Task: Create new customer invoice with Date Opened: 20-May-23, Select Customer: Montgomery Ward, Terms: Net 7. Make invoice entry for item-1 with Date: 20-May-23, Description: Spearmint Bb Tea Original Body Hair Inhibitor Balancing Tea
, Income Account: Income:Sales, Quantity: 1, Unit Price: 12.39, Sales Tax: Y, Sales Tax Included: Y, Tax Table: Sales Tax. Make entry for item-2 with Date: 20-May-23, Description: The Ordinary Hyaluronic Acid 2% & B5 Hydrating Serum (1 oz)
, Income Account: Income:Sales, Quantity: 2, Unit Price: 10.99, Sales Tax: Y, Sales Tax Included: Y, Tax Table: Sales Tax. Post Invoice with Post Date: 20-May-23, Post to Accounts: Assets:Accounts Receivable. Pay / Process Payment with Transaction Date: 26-May-23, Amount: 34.37, Transfer Account: Checking Account. Go to 'Print Invoice'.
Action: Mouse moved to (157, 25)
Screenshot: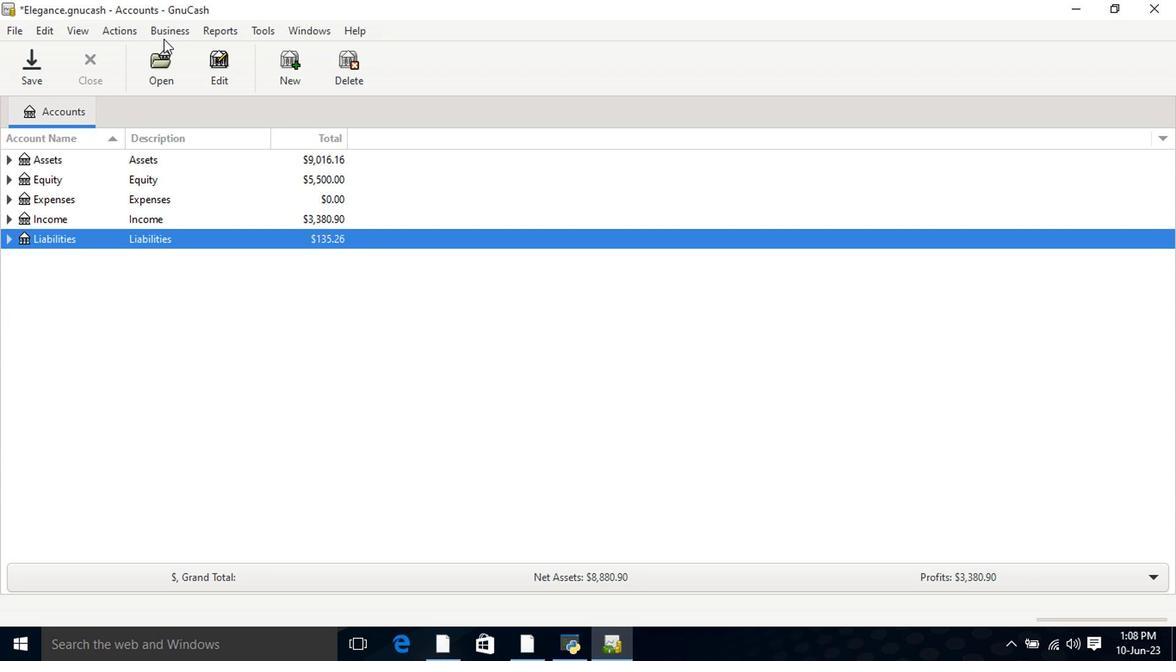
Action: Mouse pressed left at (157, 25)
Screenshot: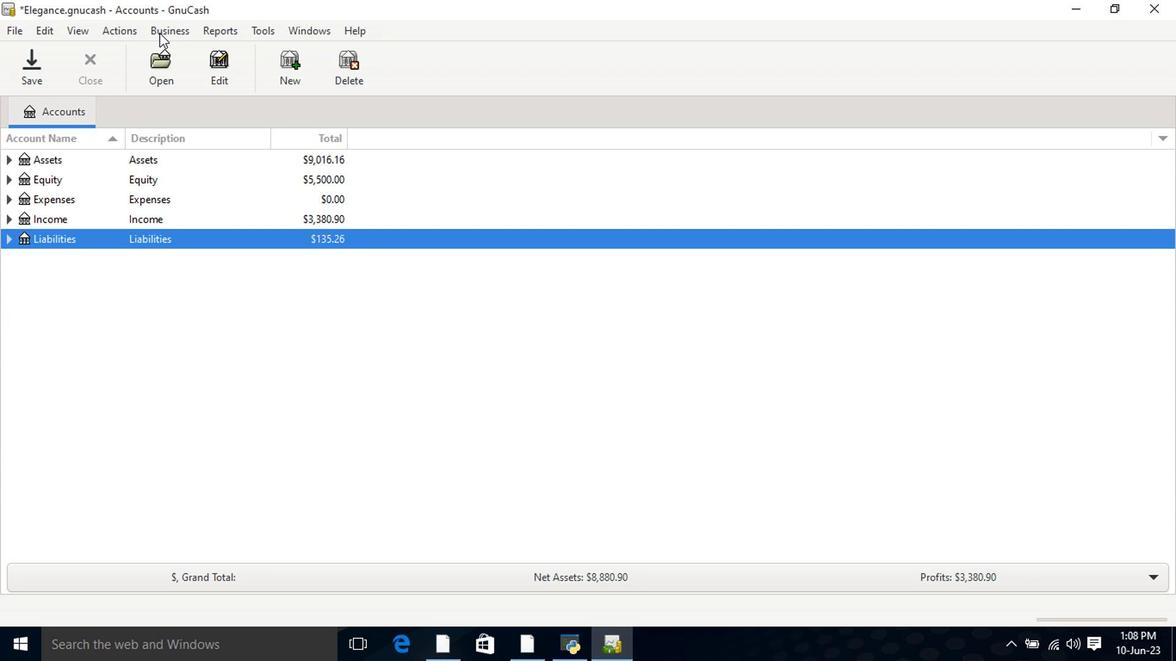 
Action: Mouse moved to (177, 38)
Screenshot: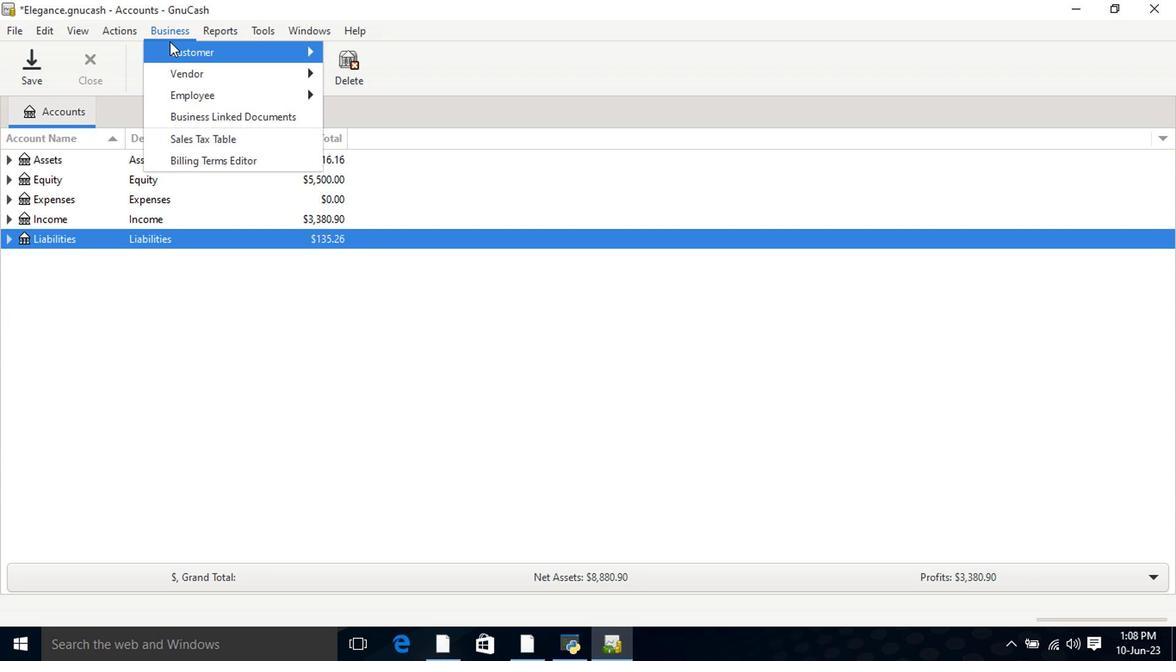 
Action: Mouse pressed left at (177, 38)
Screenshot: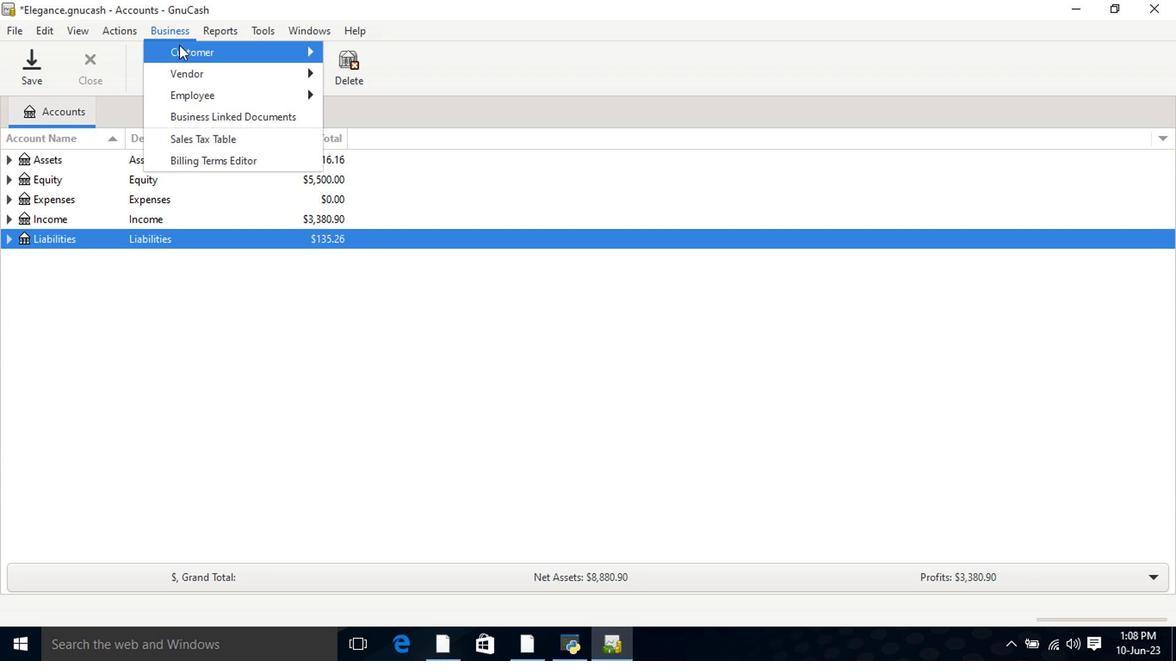 
Action: Mouse moved to (380, 105)
Screenshot: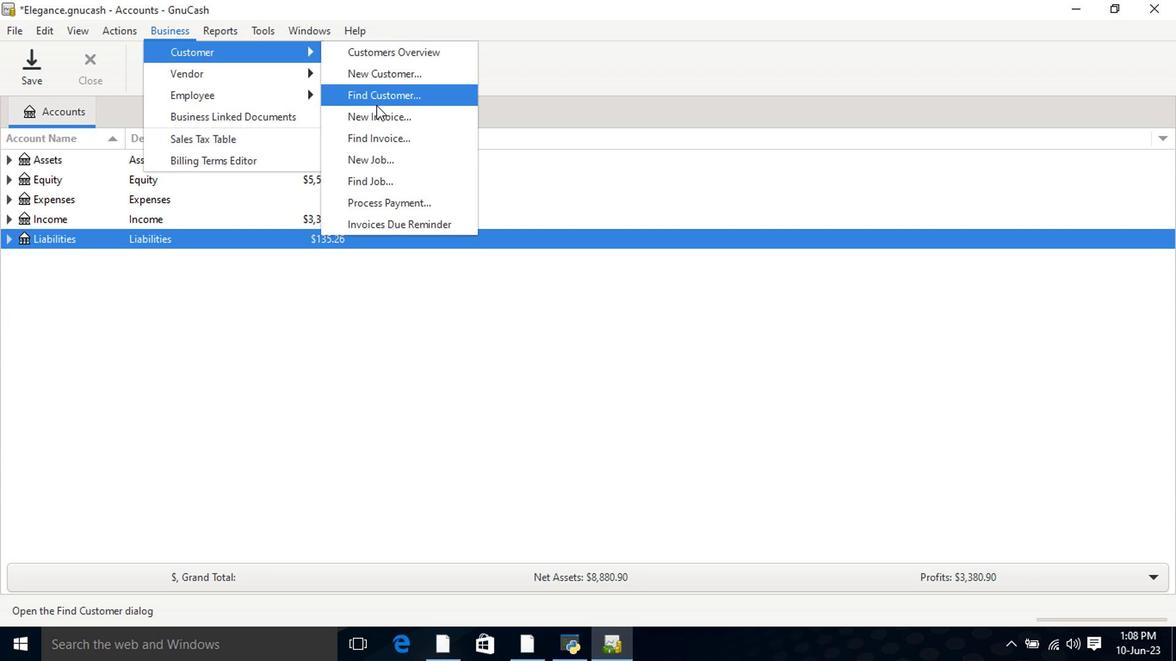 
Action: Mouse pressed left at (380, 105)
Screenshot: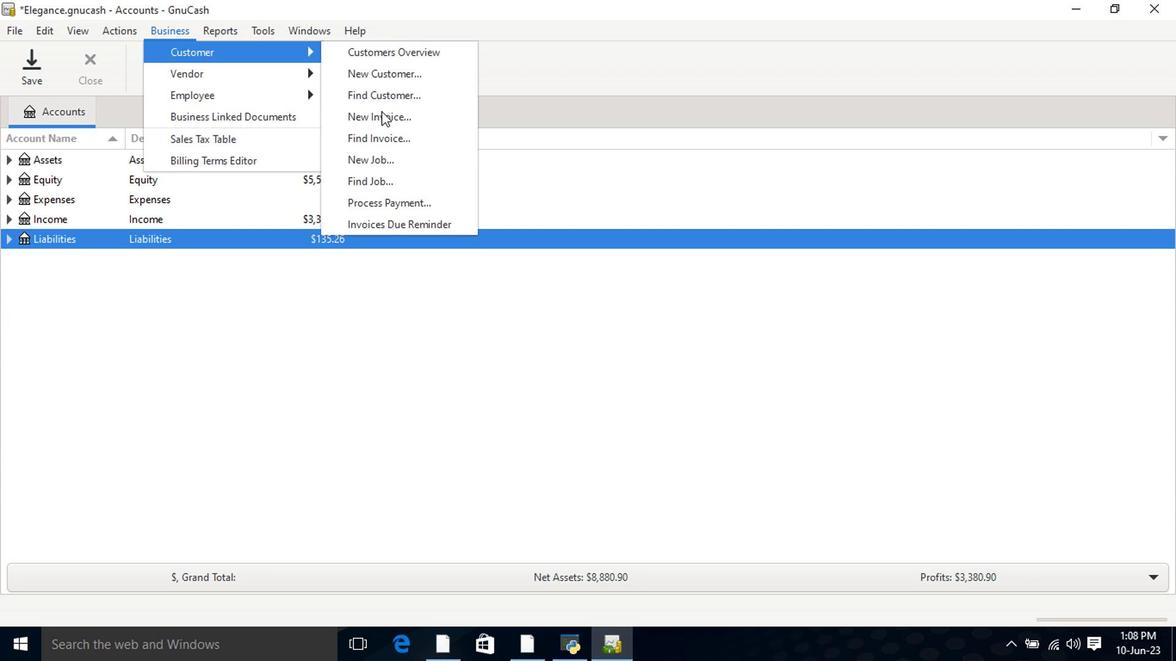 
Action: Mouse moved to (714, 259)
Screenshot: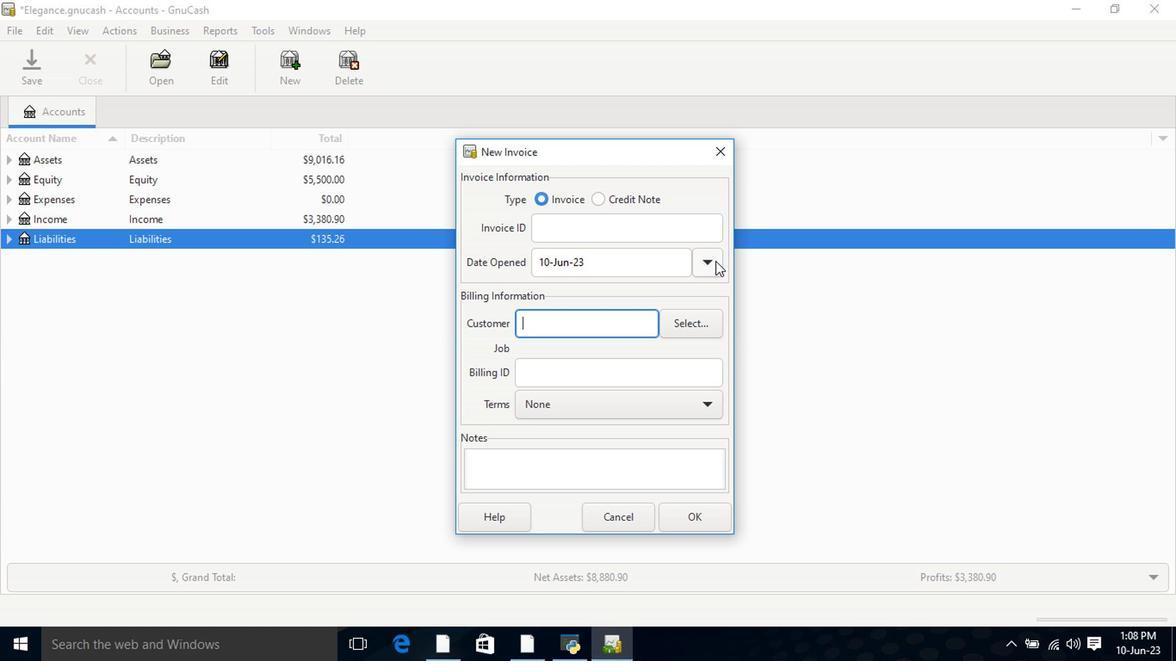 
Action: Mouse pressed left at (714, 259)
Screenshot: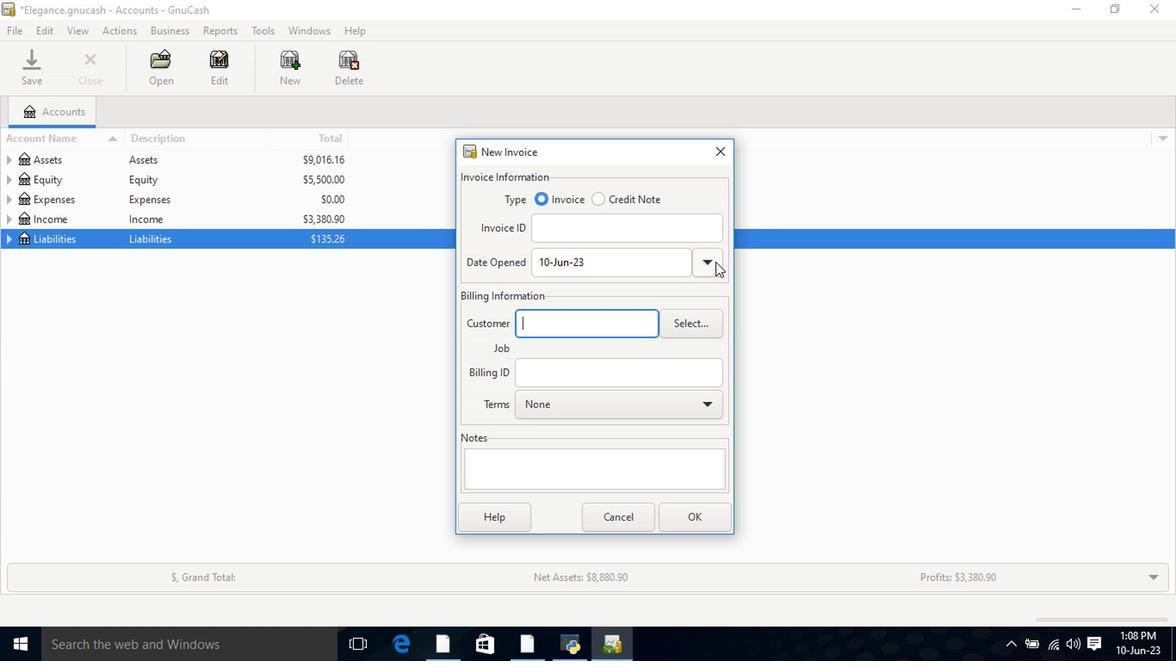 
Action: Mouse moved to (573, 287)
Screenshot: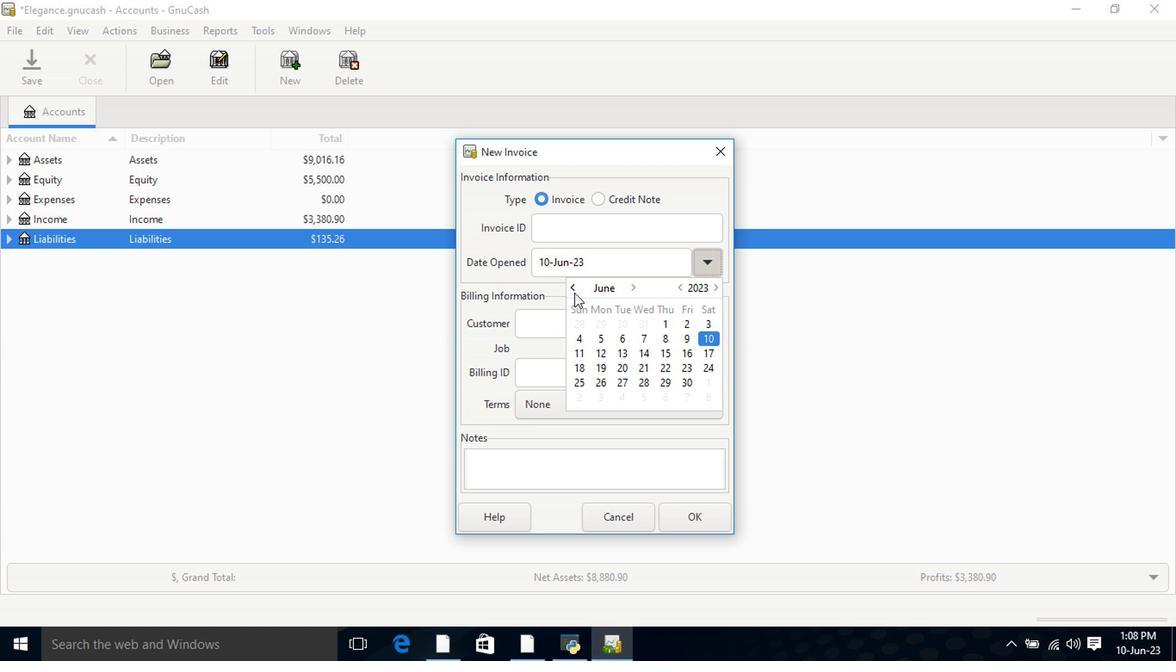 
Action: Mouse pressed left at (573, 287)
Screenshot: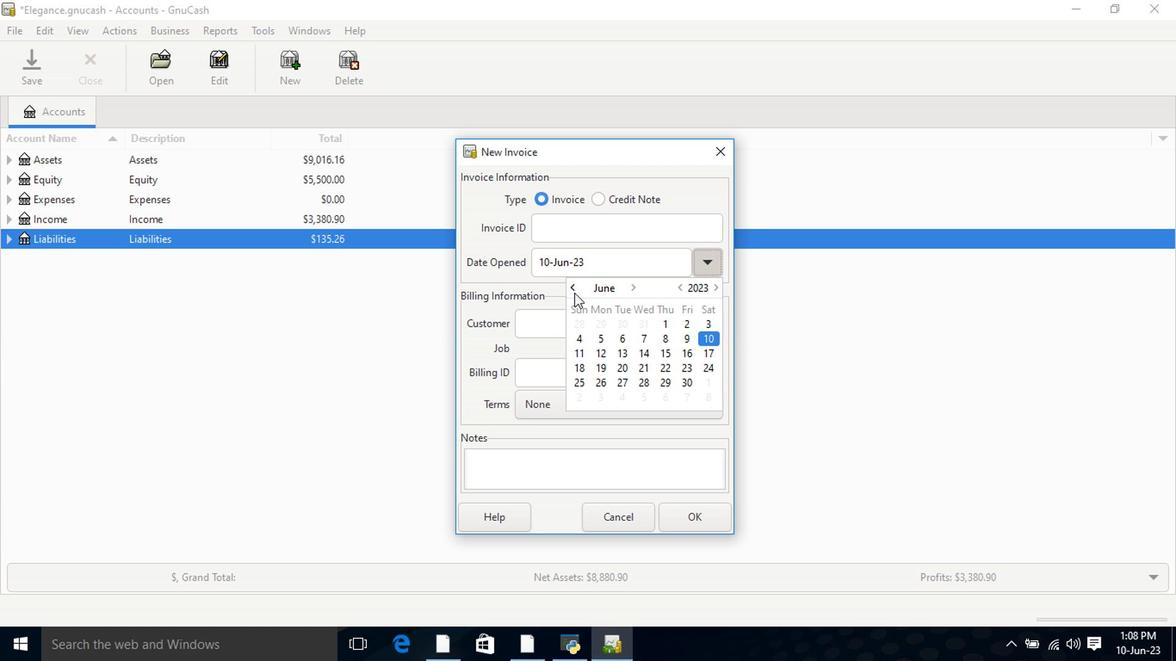 
Action: Mouse moved to (703, 349)
Screenshot: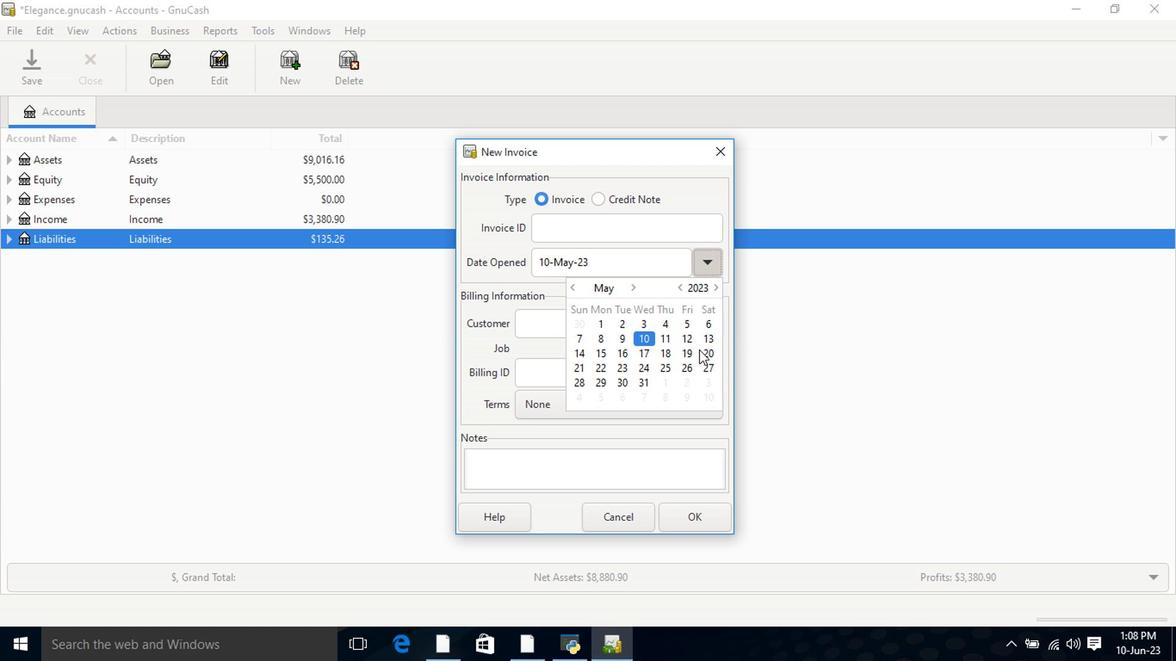 
Action: Mouse pressed left at (703, 349)
Screenshot: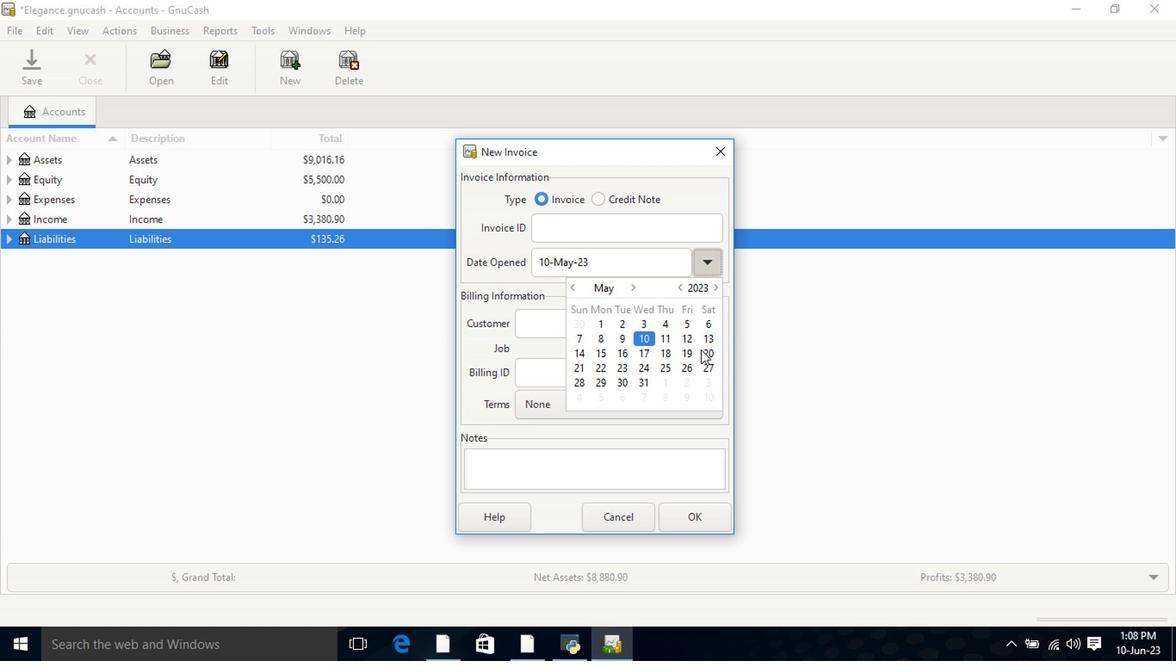 
Action: Mouse pressed left at (703, 349)
Screenshot: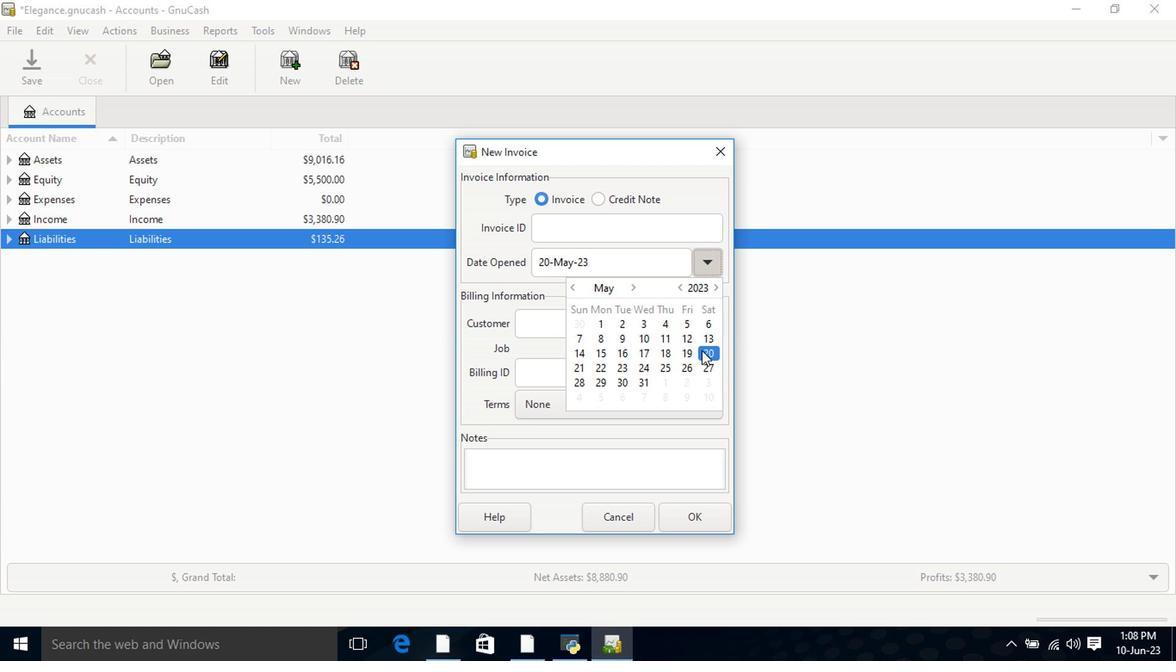 
Action: Mouse moved to (640, 325)
Screenshot: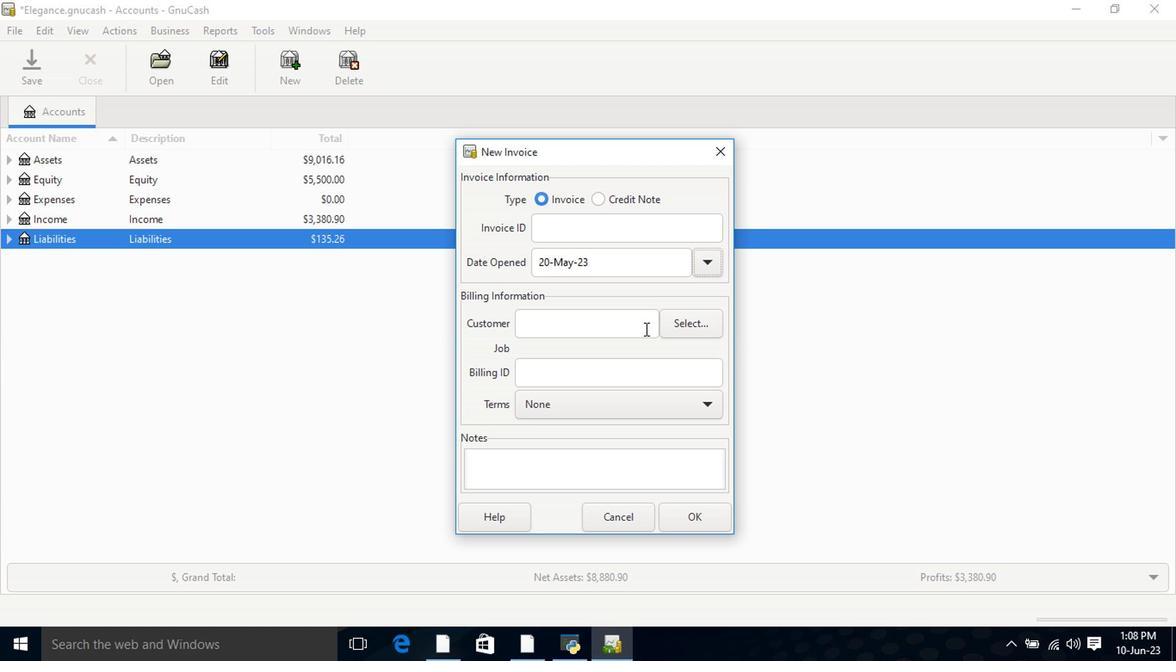 
Action: Mouse pressed left at (640, 325)
Screenshot: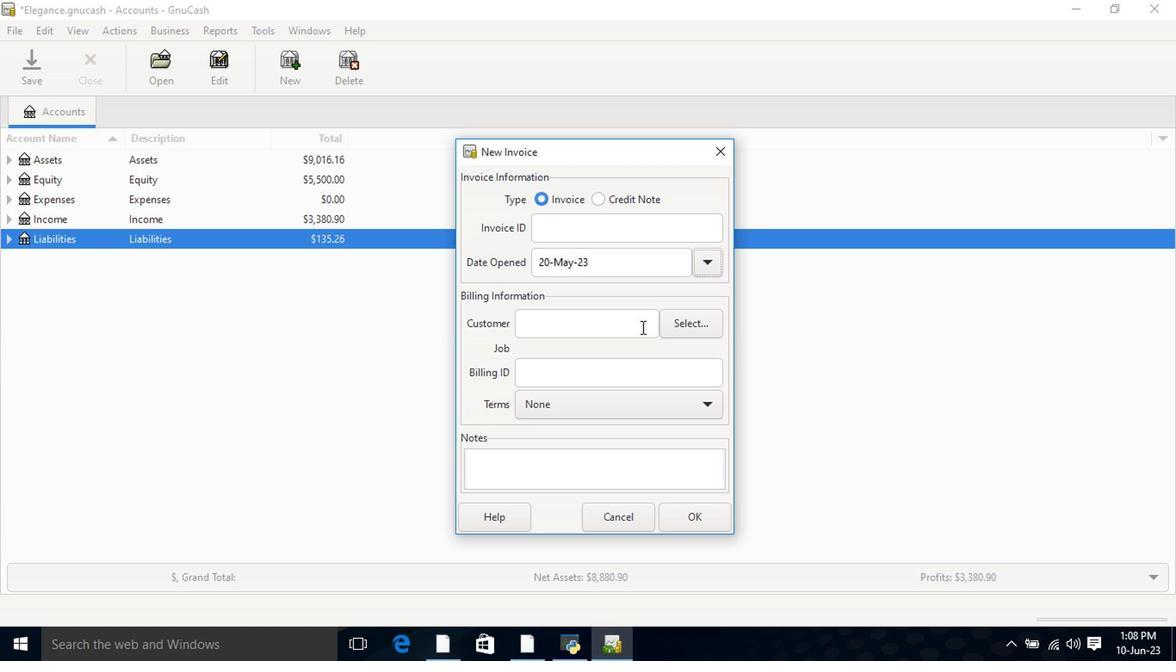 
Action: Key pressed <Key.shift><Key.shift><Key.shift><Key.shift><Key.shift><Key.shift><Key.shift><Key.shift><Key.shift><Key.shift><Key.shift><Key.shift><Key.shift><Key.shift><Key.shift><Key.shift><Key.shift><Key.shift><Key.shift><Key.shift><Key.shift><Key.shift><Key.shift><Key.shift><Key.shift><Key.shift><Key.shift><Key.shift><Key.shift><Key.shift><Key.shift><Key.shift><Key.shift><Key.shift><Key.shift><Key.shift><Key.shift><Key.shift><Key.shift><Key.shift><Key.shift><Key.shift><Key.shift><Key.shift><Key.shift><Key.shift><Key.shift><Key.shift><Key.shift><Key.shift><Key.shift><Key.shift>Mon
Screenshot: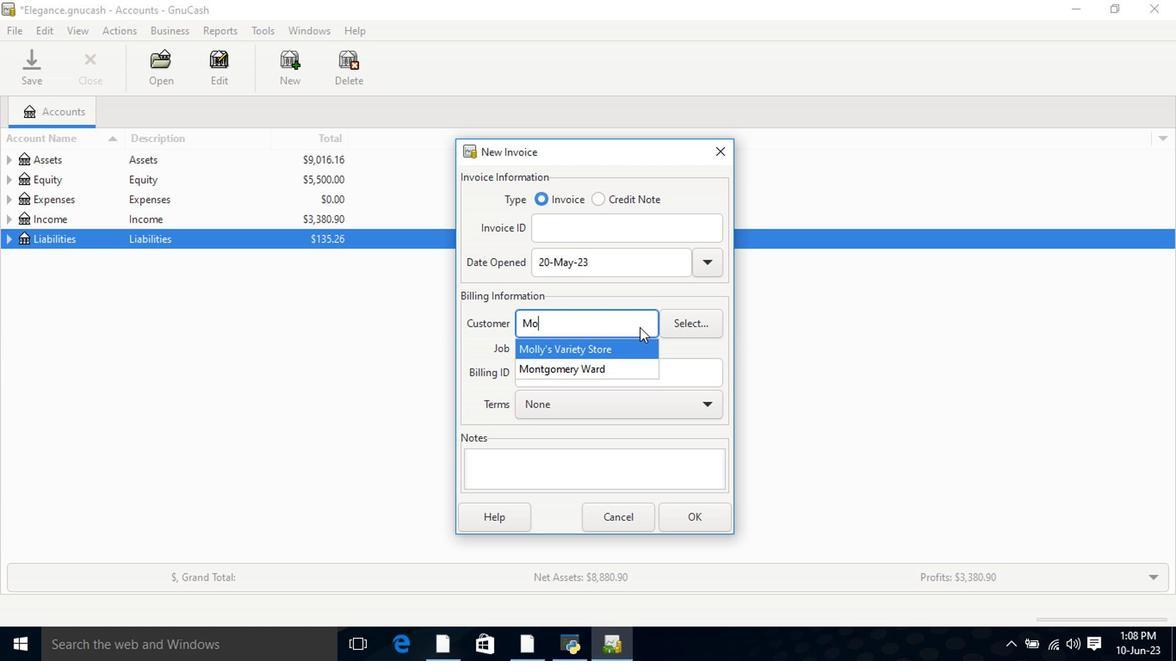 
Action: Mouse moved to (592, 347)
Screenshot: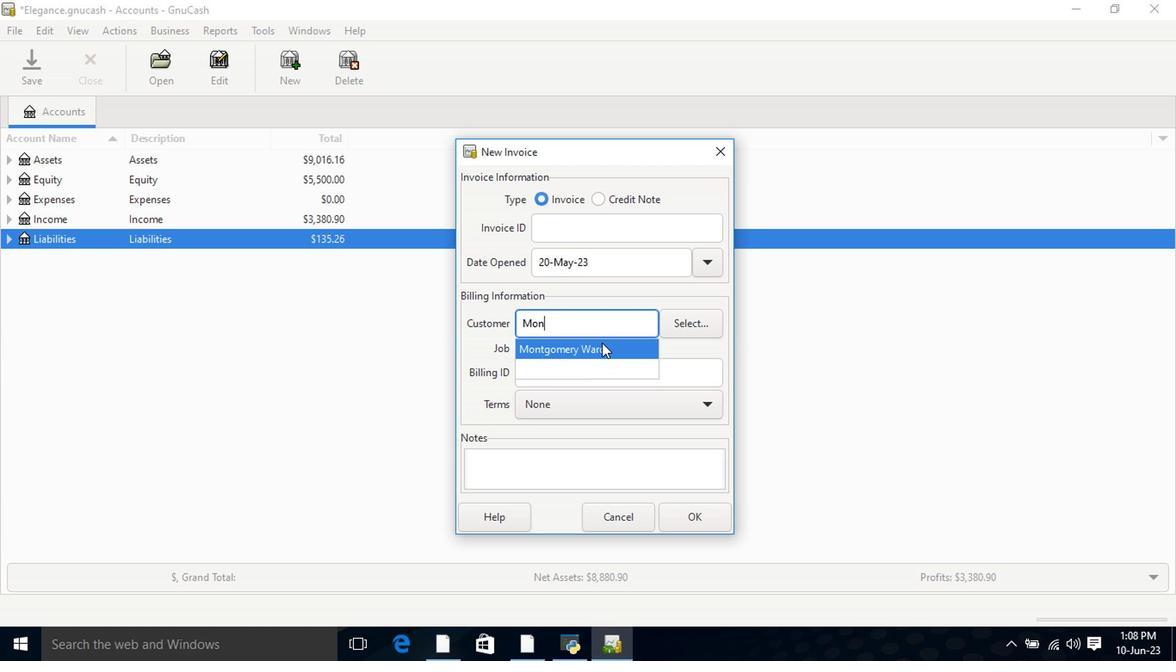 
Action: Mouse pressed left at (592, 347)
Screenshot: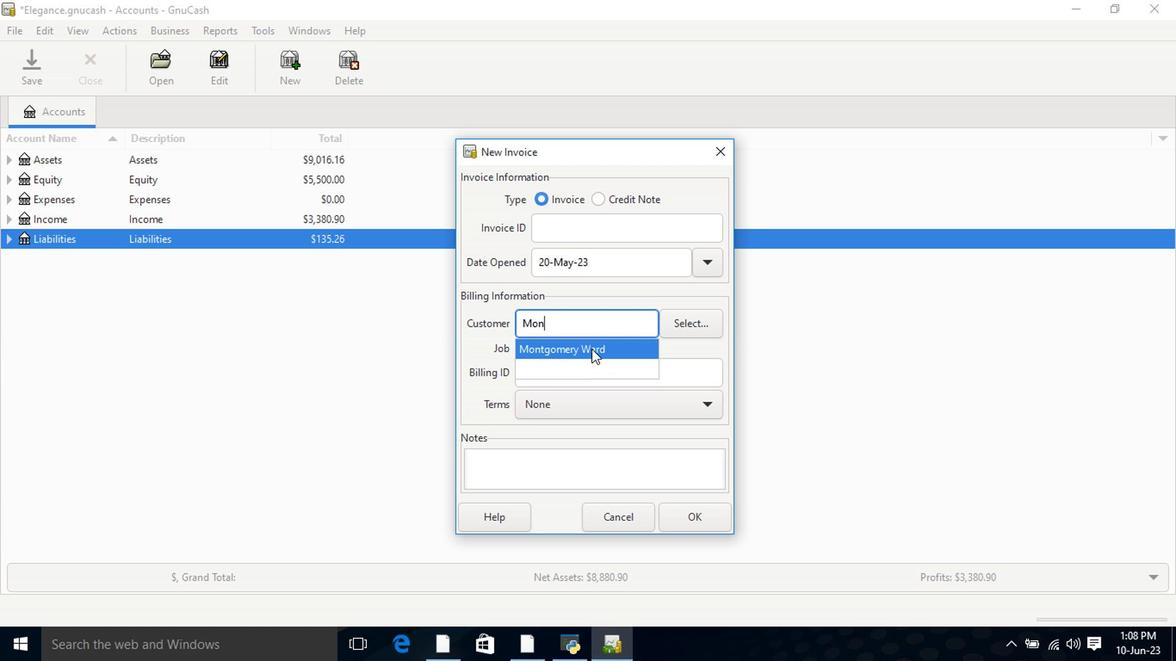 
Action: Mouse moved to (627, 421)
Screenshot: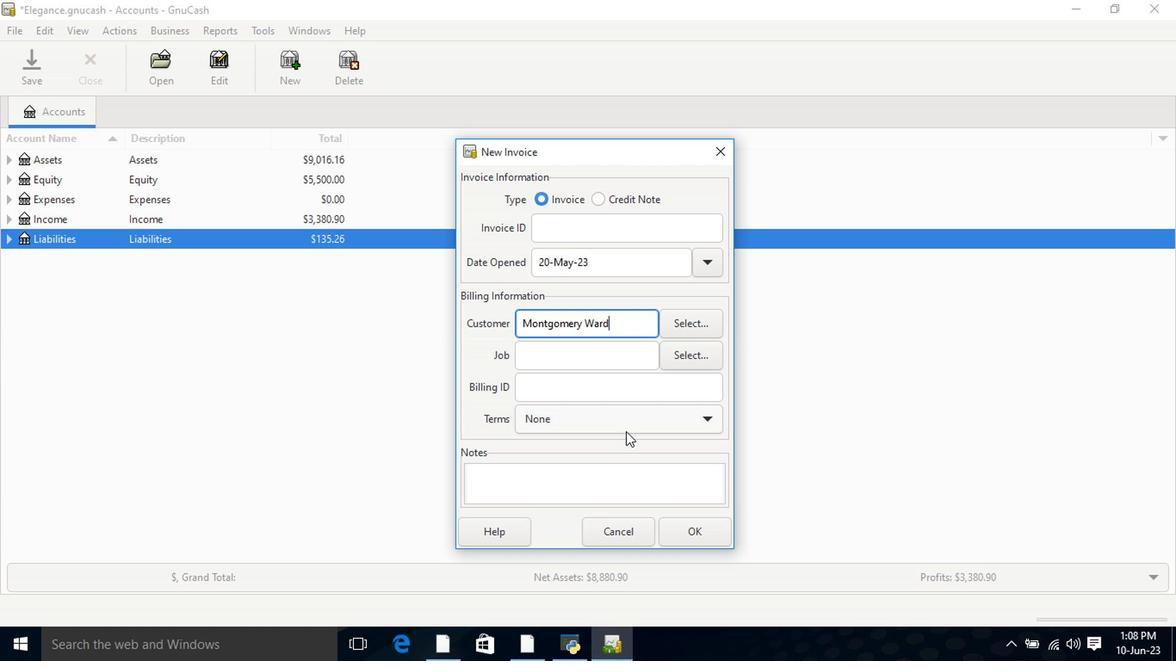 
Action: Mouse pressed left at (627, 421)
Screenshot: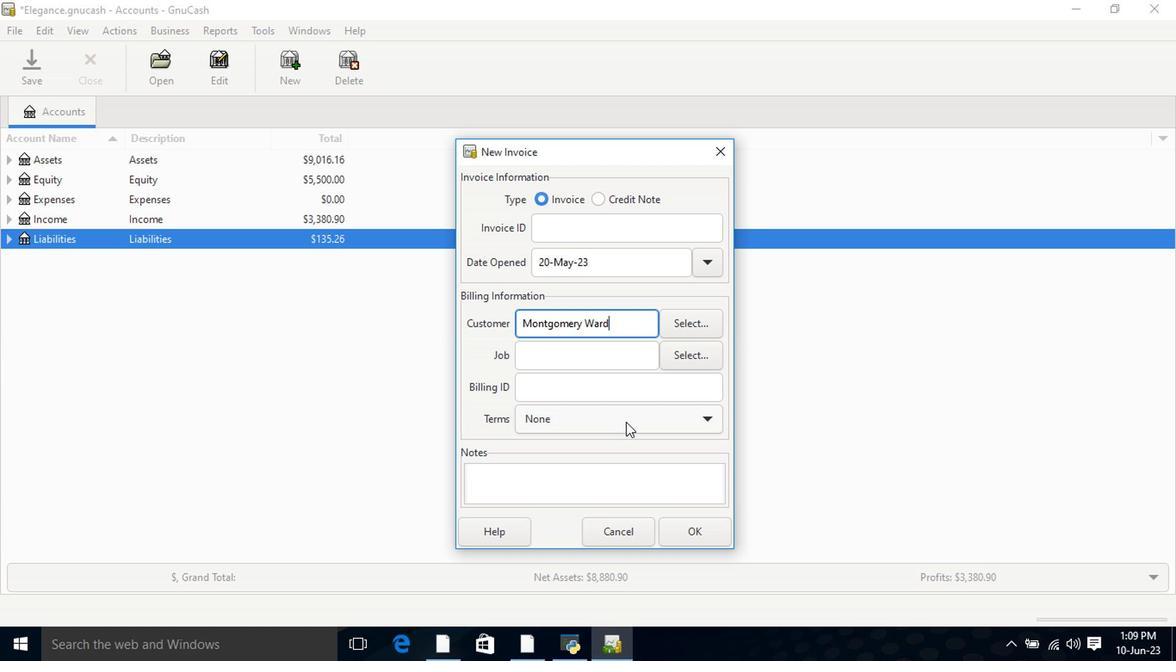 
Action: Mouse moved to (605, 487)
Screenshot: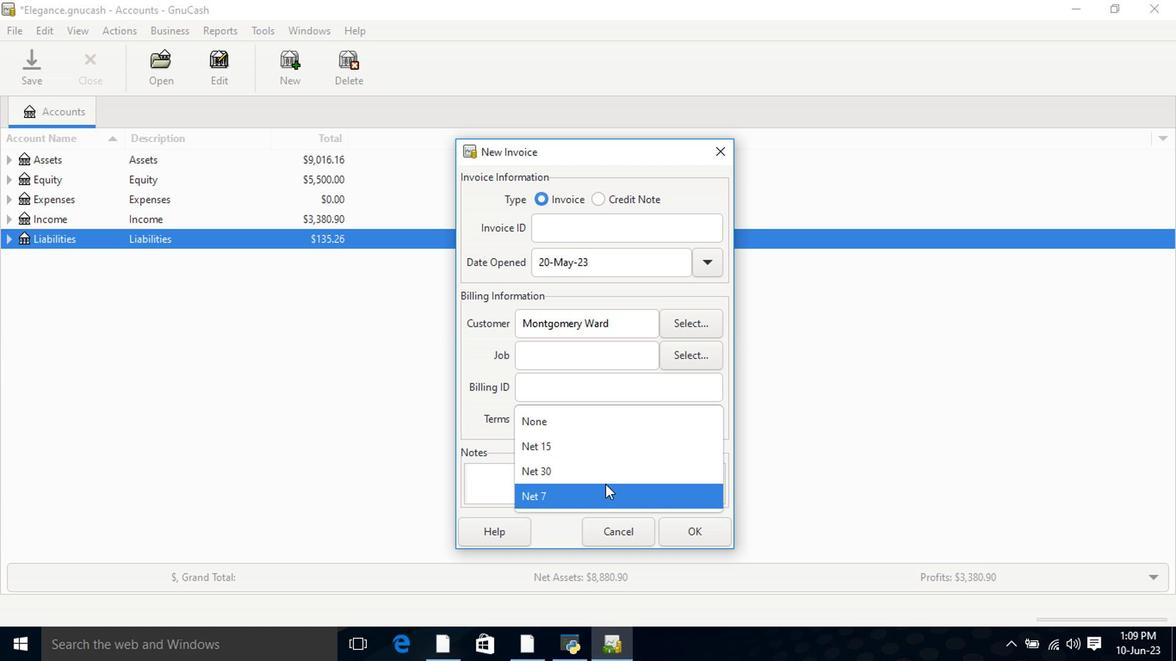 
Action: Mouse pressed left at (605, 487)
Screenshot: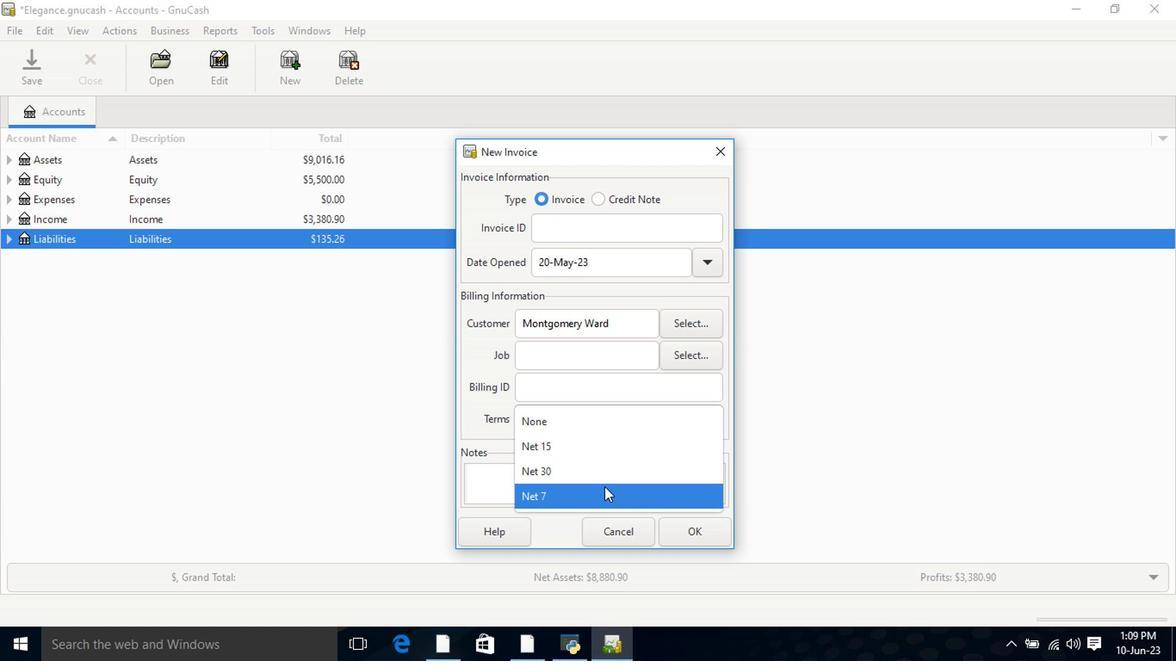 
Action: Mouse moved to (690, 534)
Screenshot: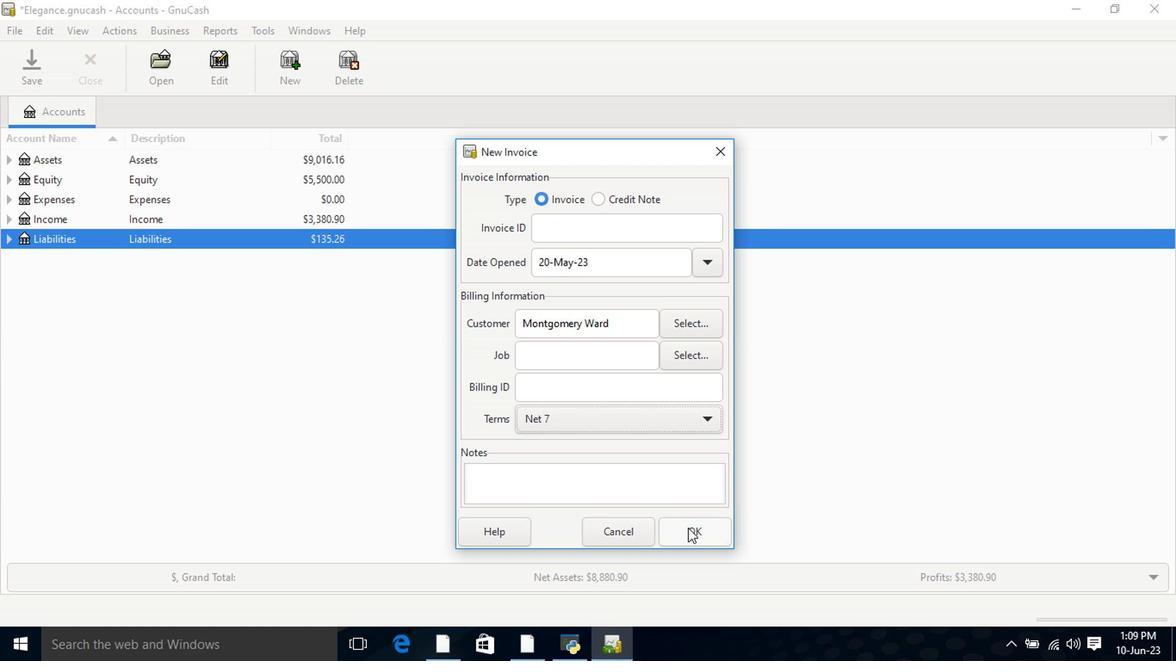
Action: Mouse pressed left at (690, 534)
Screenshot: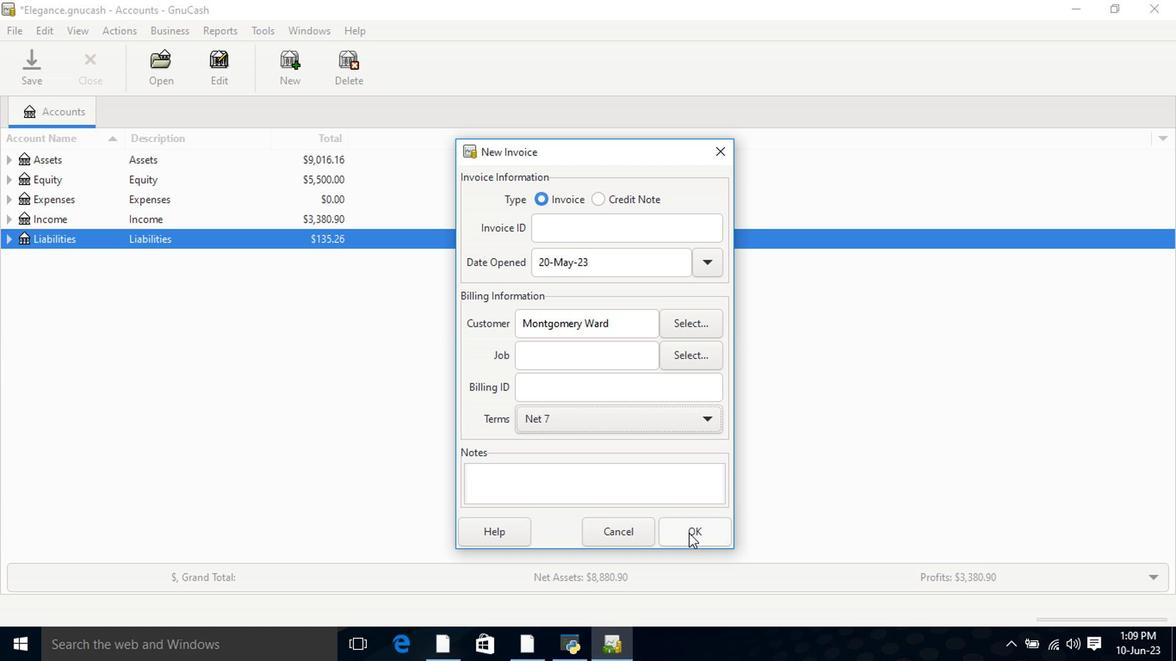 
Action: Mouse moved to (70, 333)
Screenshot: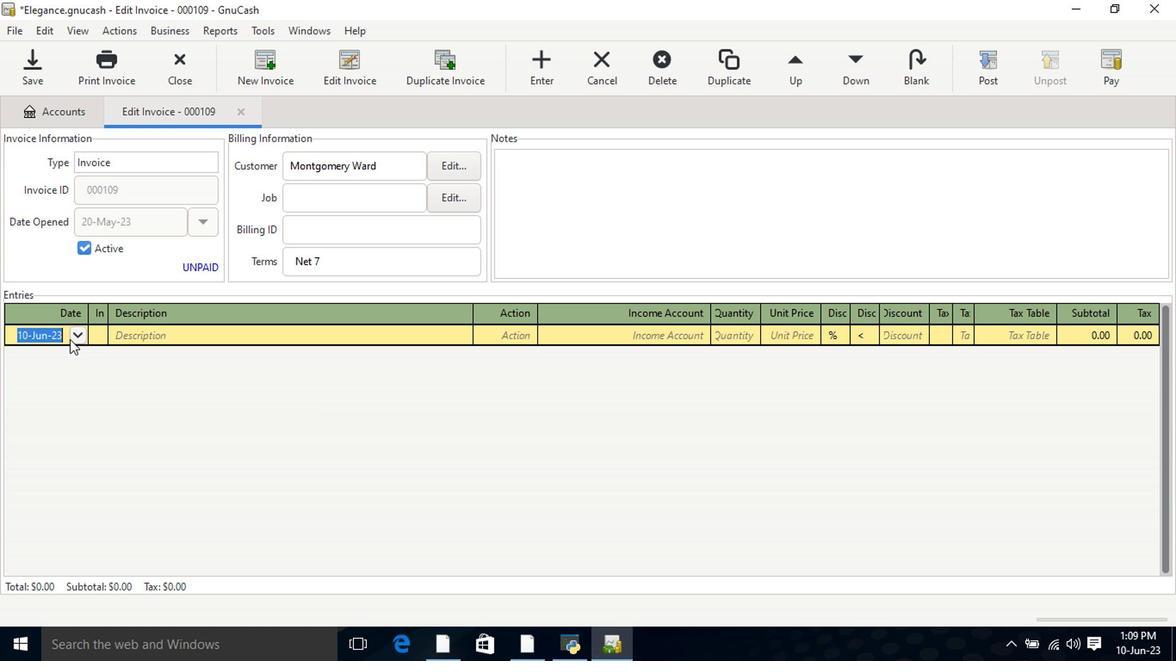 
Action: Mouse pressed left at (70, 333)
Screenshot: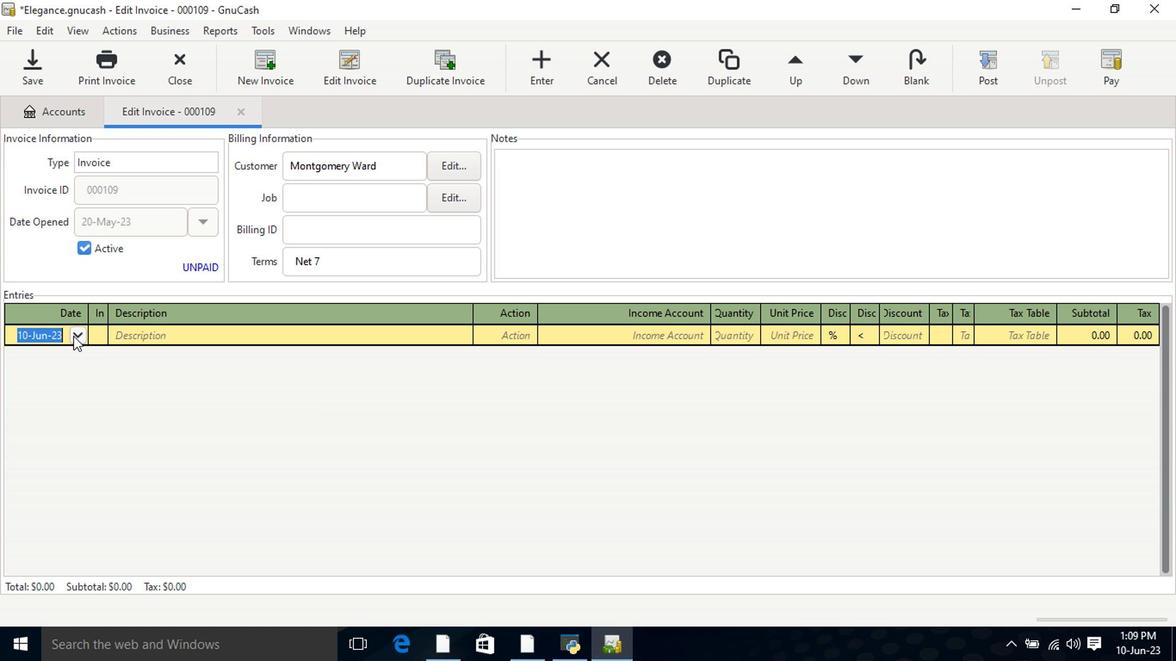 
Action: Mouse moved to (9, 355)
Screenshot: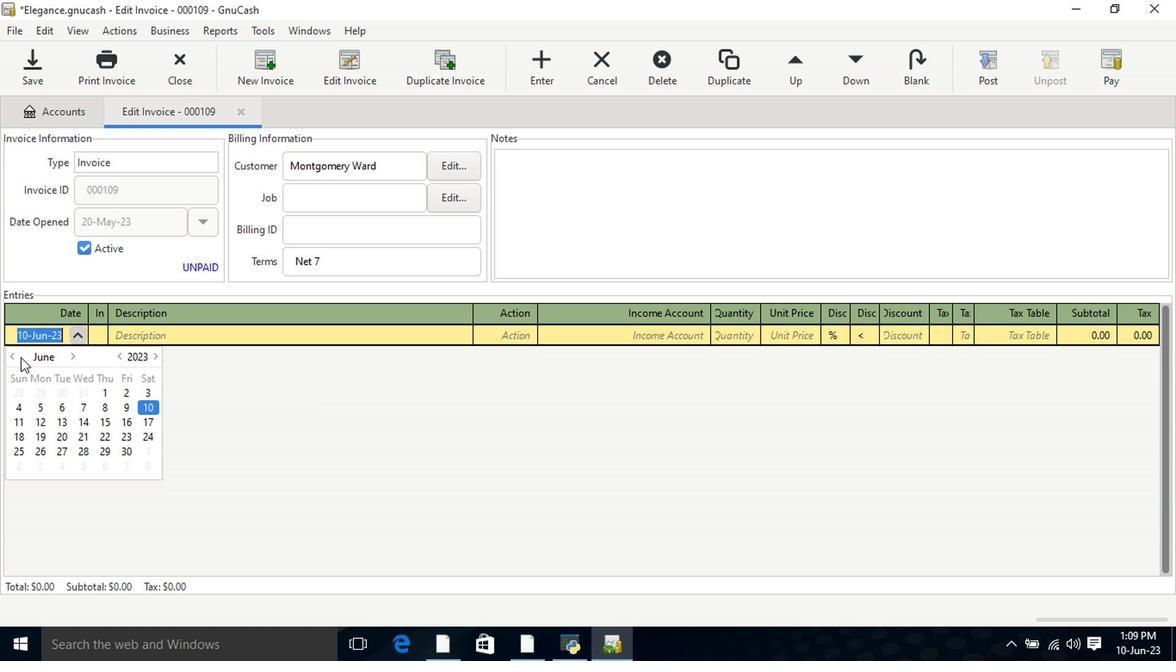 
Action: Mouse pressed left at (9, 355)
Screenshot: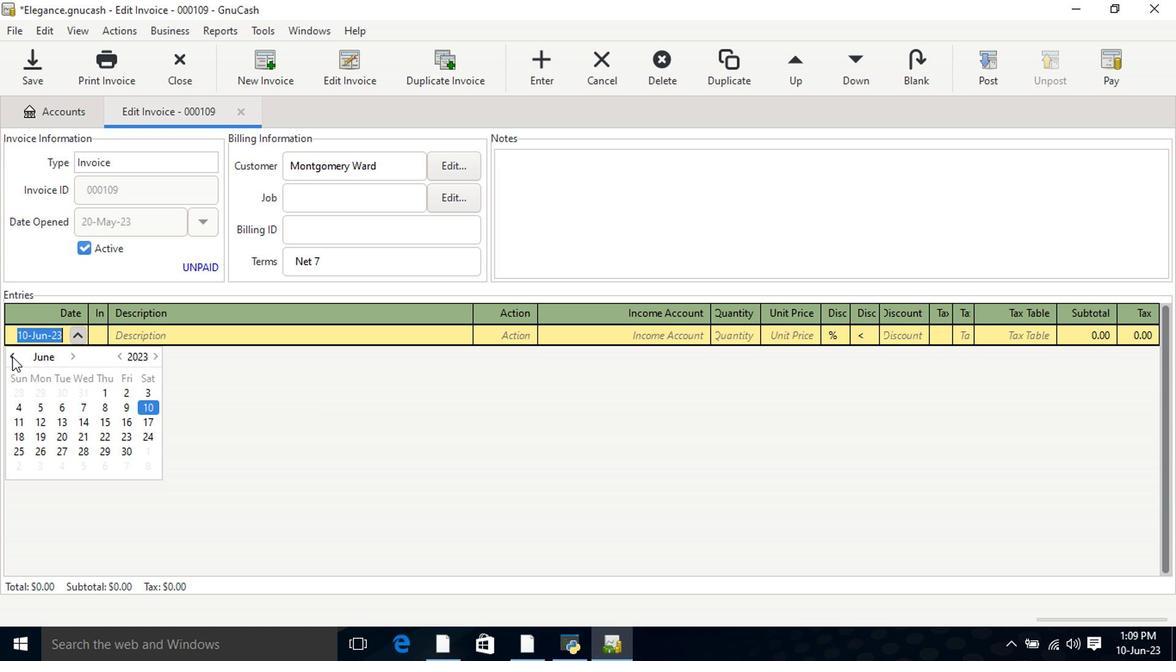 
Action: Mouse moved to (147, 419)
Screenshot: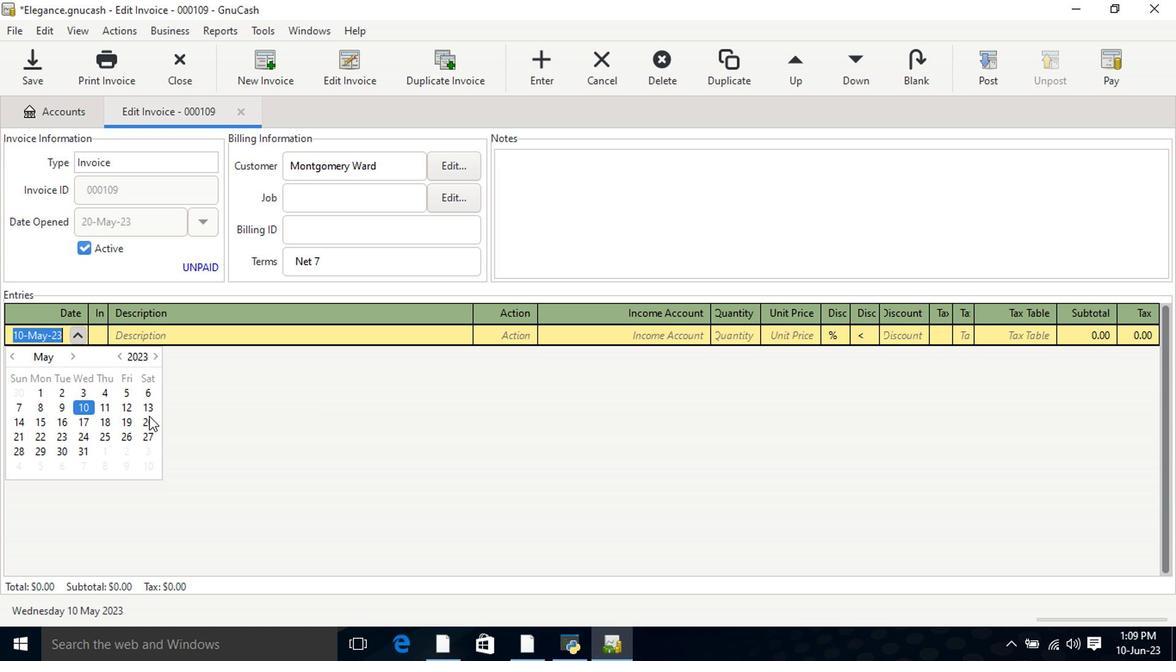 
Action: Mouse pressed left at (147, 419)
Screenshot: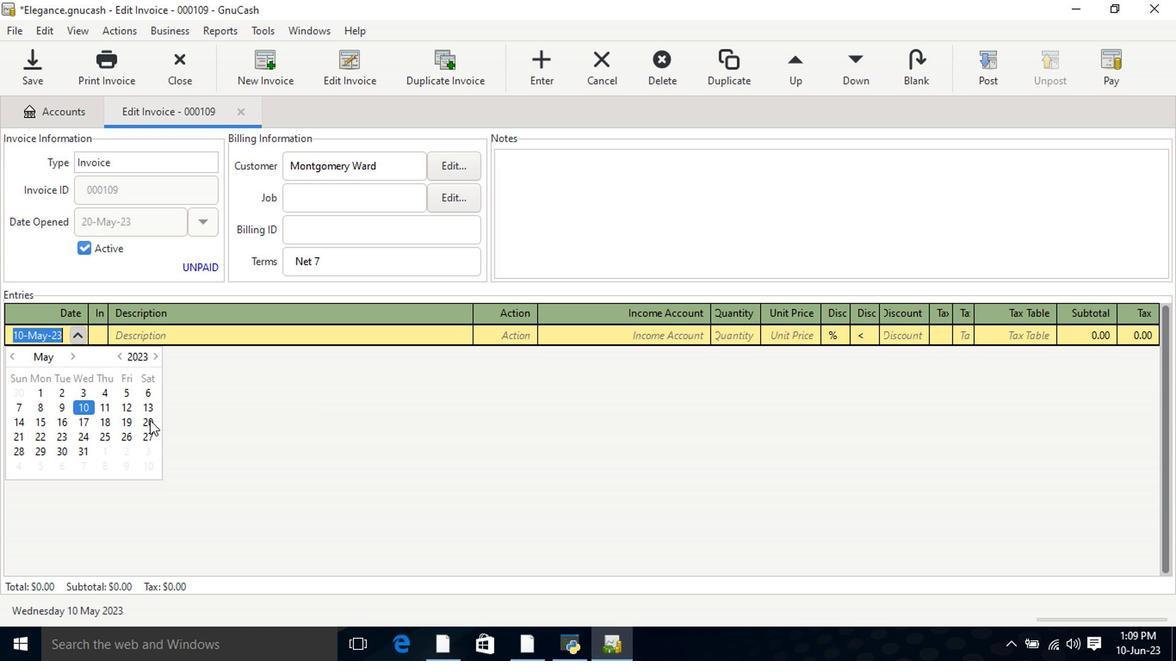 
Action: Mouse pressed left at (147, 419)
Screenshot: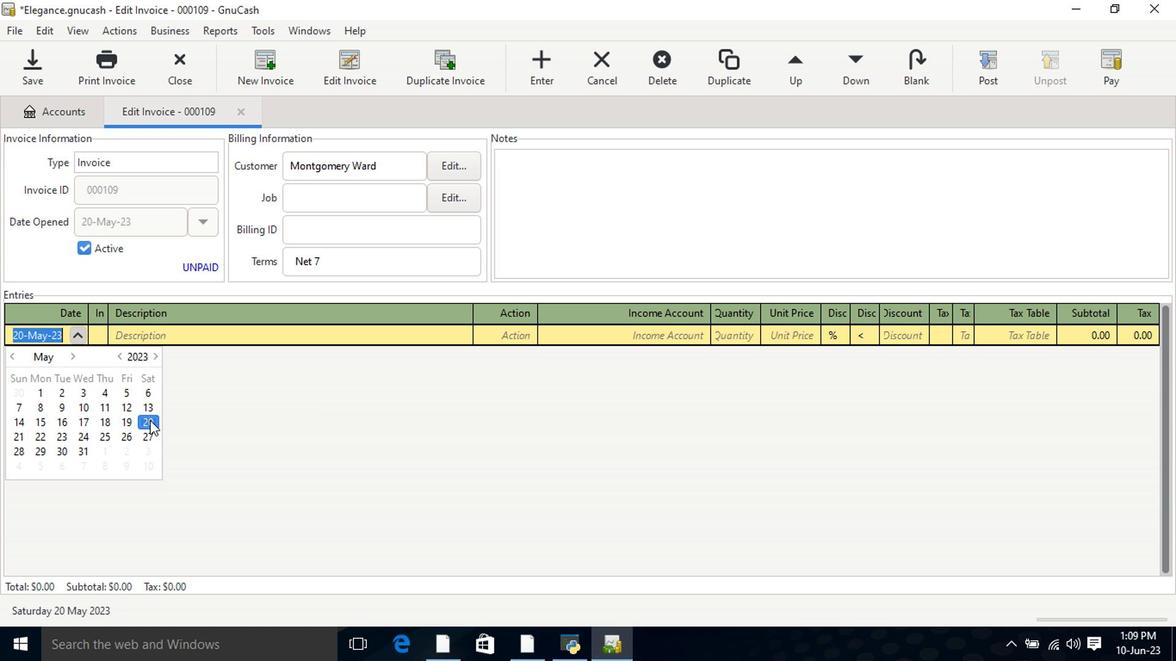 
Action: Mouse moved to (199, 329)
Screenshot: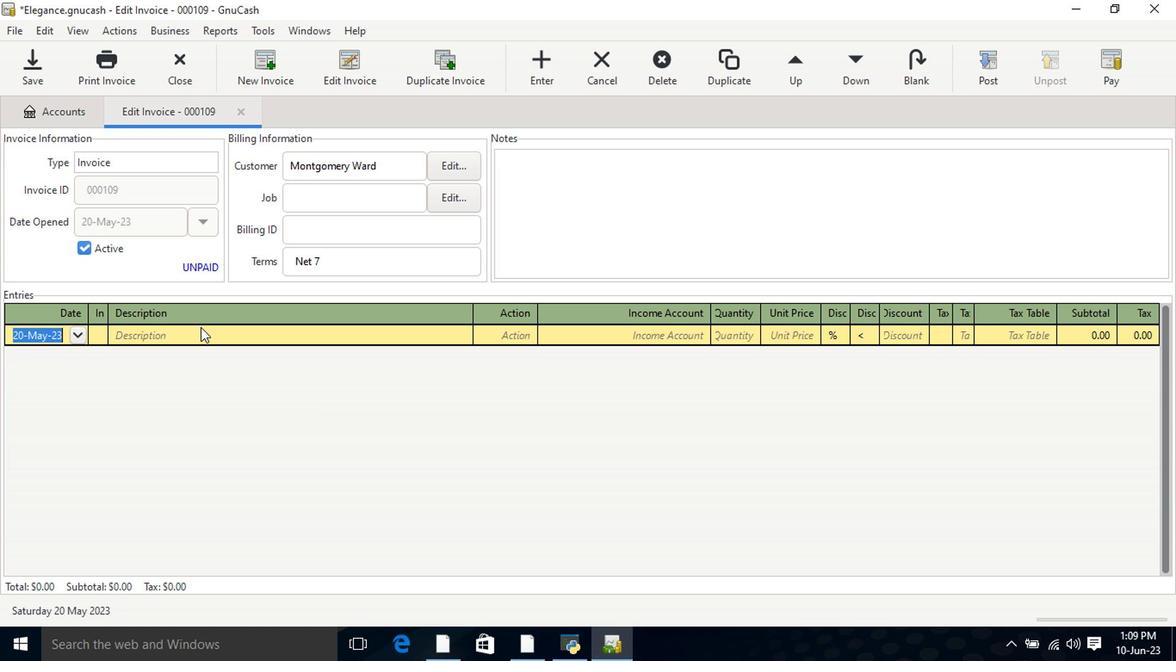 
Action: Mouse pressed left at (199, 329)
Screenshot: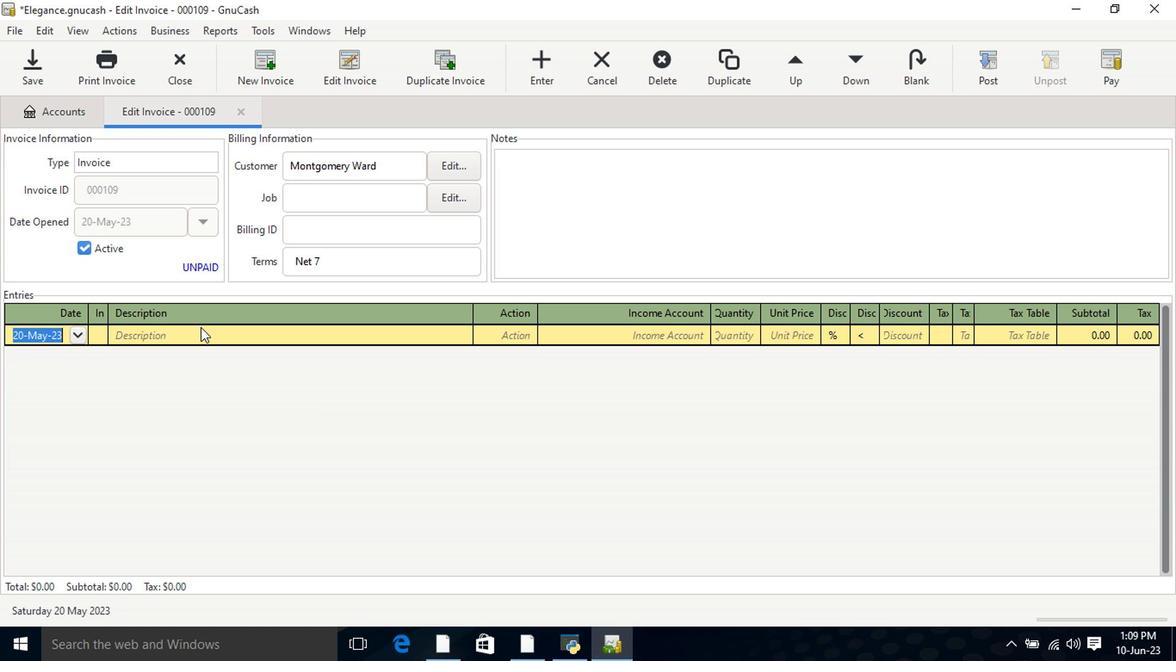 
Action: Key pressed <Key.shift><Key.shift><Key.shift><Key.shift><Key.shift><Key.shift><Key.shift><Key.shift><Key.shift><Key.shift><Key.shift><Key.shift><Key.shift><Key.shift><Key.shift><Key.shift><Key.shift><Key.shift><Key.shift><Key.shift><Key.shift><Key.shift><Key.shift><Key.shift><Key.shift><Key.shift><Key.shift><Key.shift><Key.shift><Key.shift><Key.shift><Key.shift><Key.shift><Key.shift><Key.shift><Key.shift><Key.shift><Key.shift><Key.shift><Key.shift><Key.shift><Key.shift><Key.shift><Key.shift><Key.shift><Key.shift><Key.shift><Key.shift><Key.shift><Key.shift><Key.shift><Key.shift><Key.shift><Key.shift><Key.shift><Key.shift><Key.shift><Key.shift><Key.shift><Key.shift><Key.shift><Key.shift><Key.shift><Key.shift><Key.shift><Key.shift><Key.shift><Key.shift><Key.shift><Key.shift><Key.shift><Key.shift><Key.shift><Key.shift><Key.shift><Key.shift><Key.shift><Key.shift>Spearmint<Key.space><Key.shift>Bb<Key.space><Key.shift>Tea<Key.space><Key.shift>Original<Key.space><Key.shift>Body<Key.space><Key.shift>Har<Key.backspace><Key.backspace><Key.backspace><Key.shift>Hair<Key.tab>1<Key.tab>12.39<Key.tab>
Screenshot: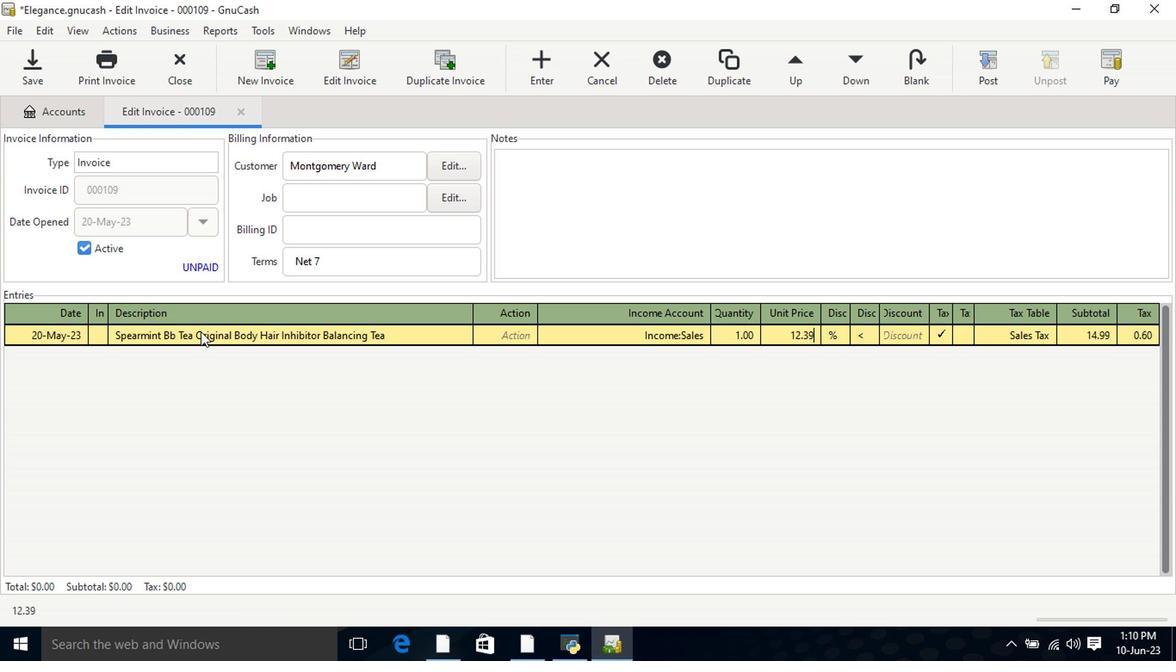 
Action: Mouse moved to (960, 330)
Screenshot: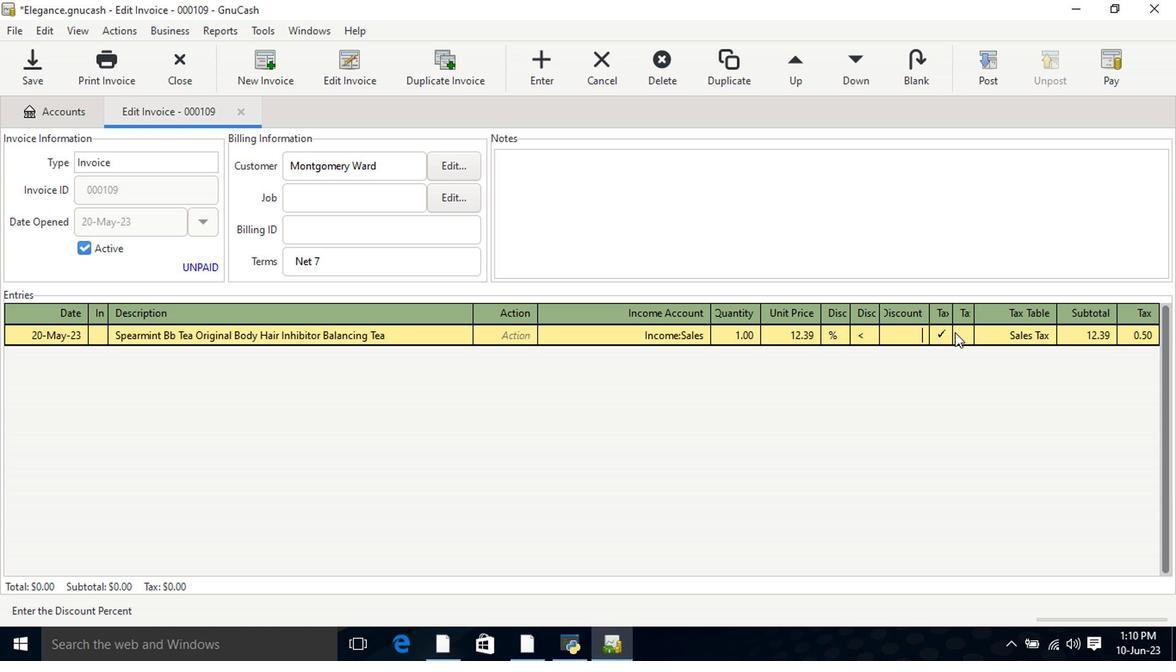 
Action: Mouse pressed left at (960, 330)
Screenshot: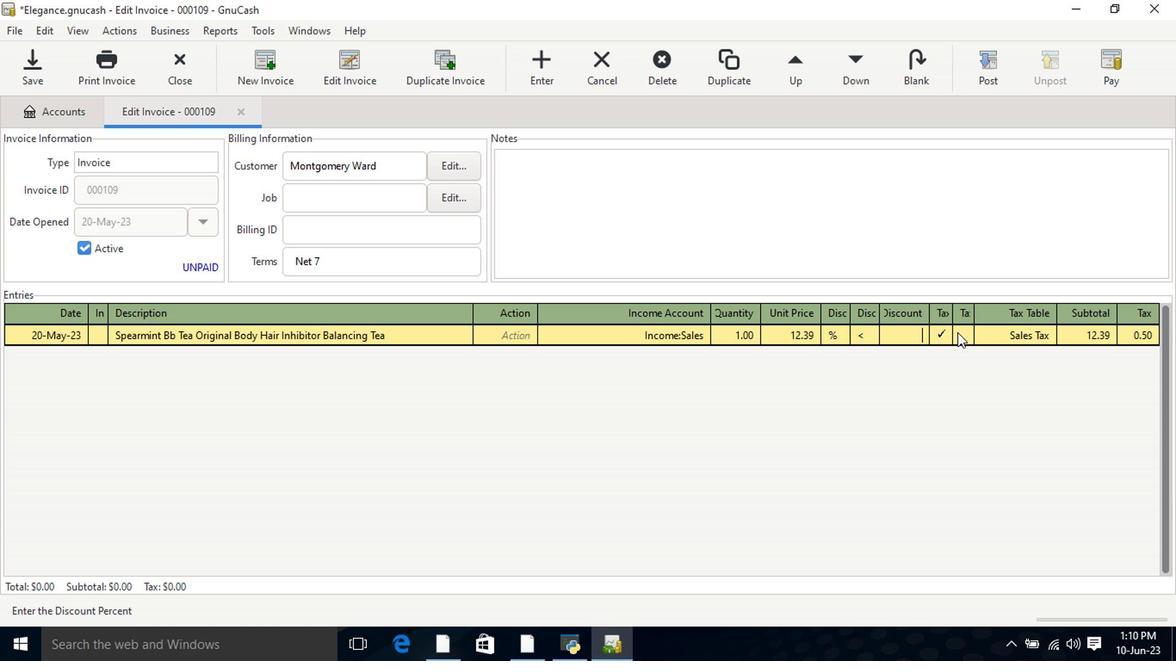 
Action: Mouse moved to (1005, 333)
Screenshot: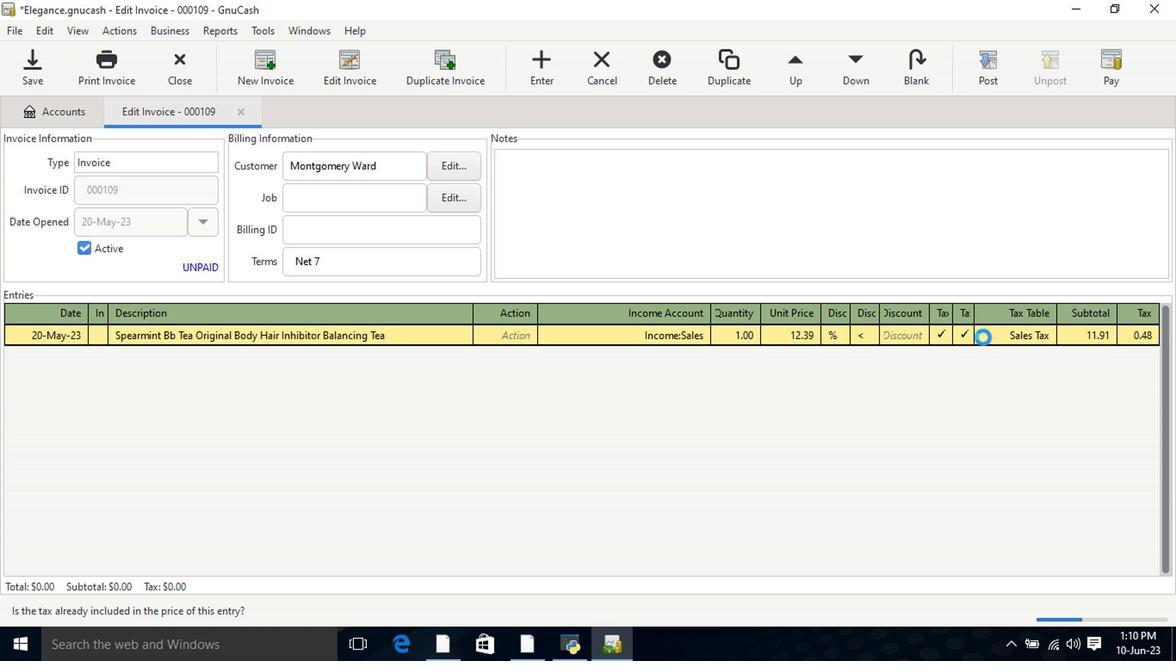 
Action: Key pressed <Key.tab><Key.tab><Key.tab><Key.shift>The<Key.space><Key.shift>Ordinary<Key.space><Key.shift><Key.shift><Key.shift><Key.shift><Key.shift><Key.shift><Key.shift><Key.shift><Key.shift><Key.shift><Key.shift>Hyaluronic<Key.space><Key.shift>Acid<Key.space>2<Key.shift><Key.shift><Key.shift><Key.shift><Key.shift>%<Key.space><Key.shift>&<Key.space><Key.shift>B5<Key.space><Key.shift>Hydrating<Key.space><Key.shift>Serum<Key.space><Key.shift_r>(1<Key.space>oz<Key.shift_r>)<Key.tab><Key.tab>incom<Key.down><Key.down><Key.down><Key.tab>2<Key.tab>10.99<Key.tab>
Screenshot: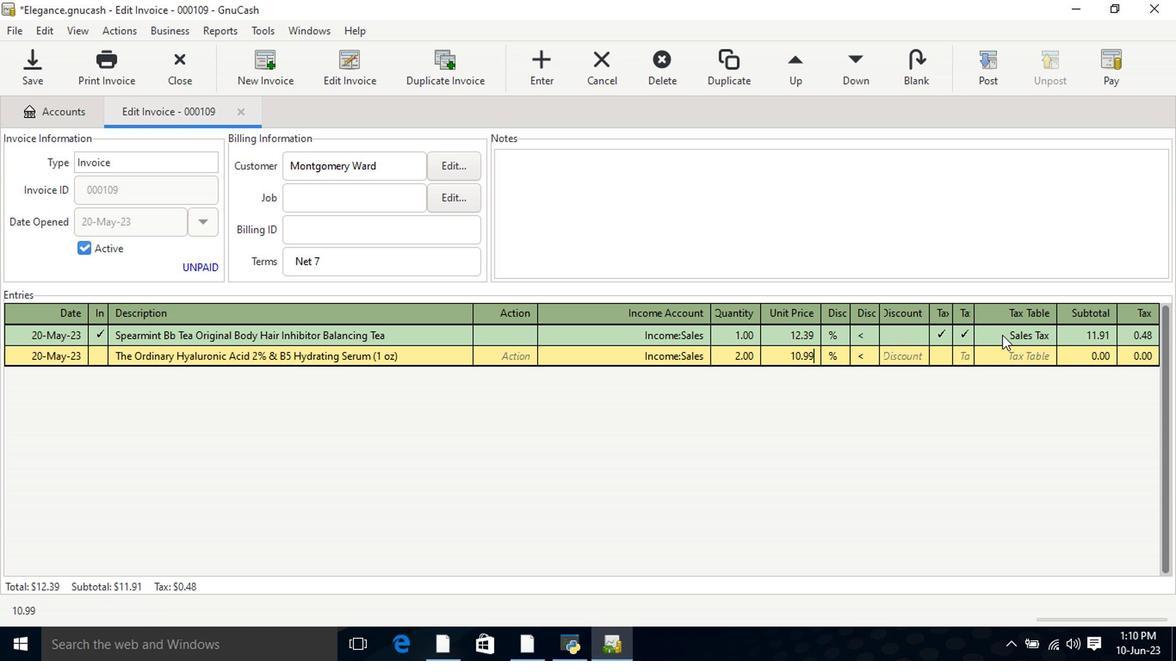 
Action: Mouse moved to (934, 356)
Screenshot: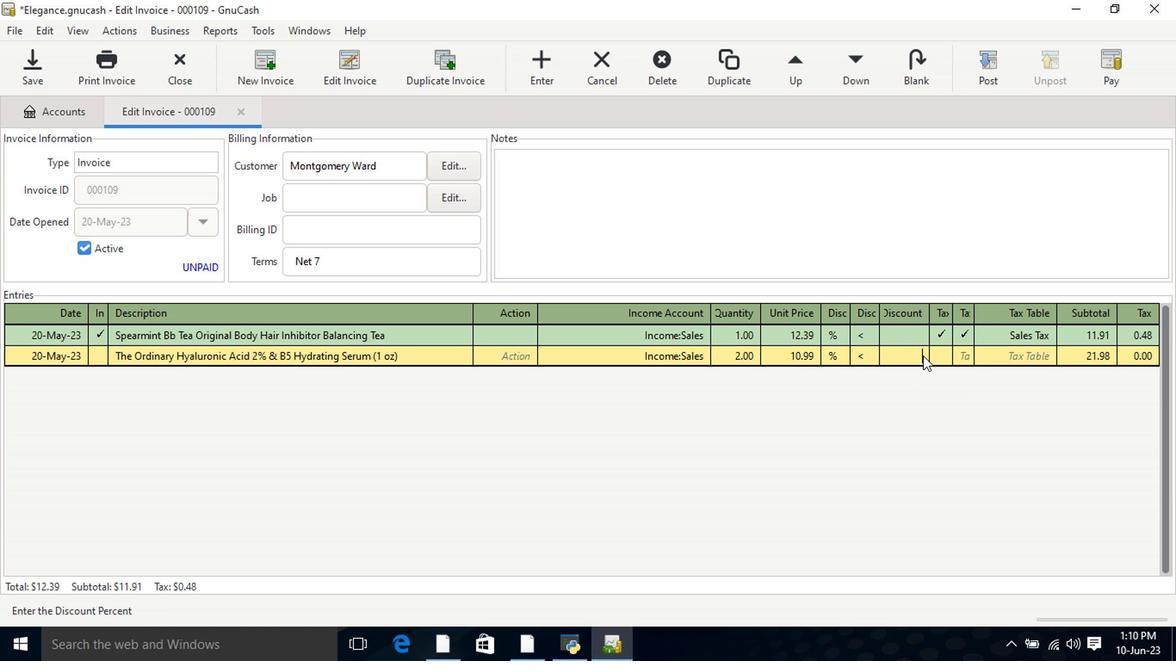 
Action: Mouse pressed left at (934, 356)
Screenshot: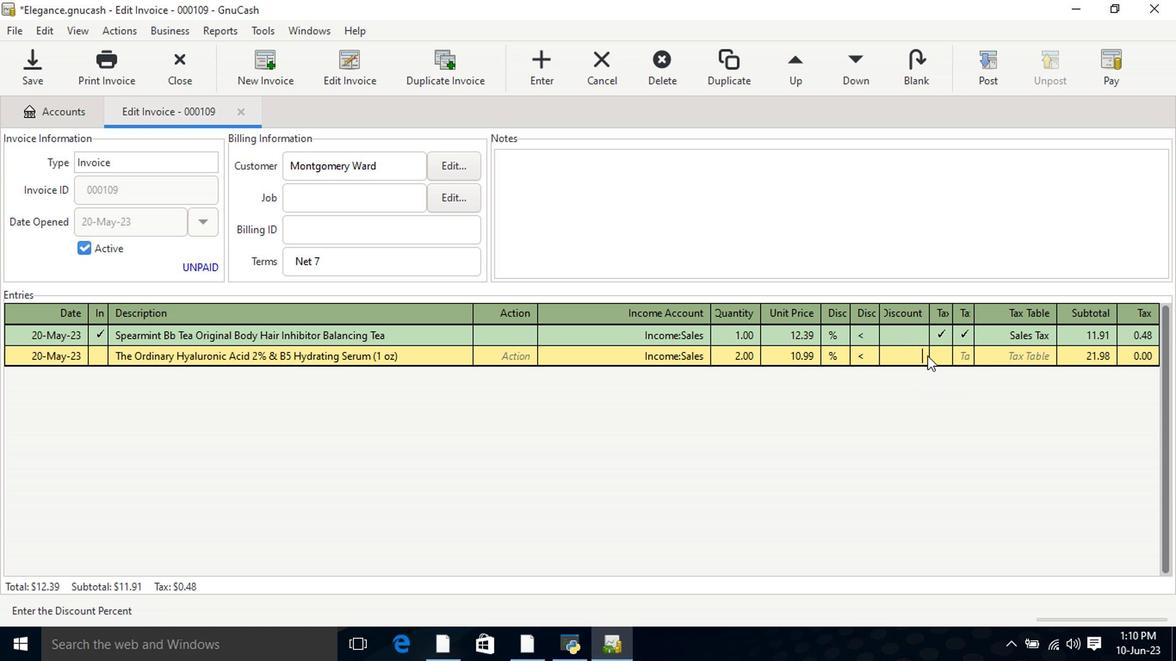 
Action: Mouse moved to (955, 353)
Screenshot: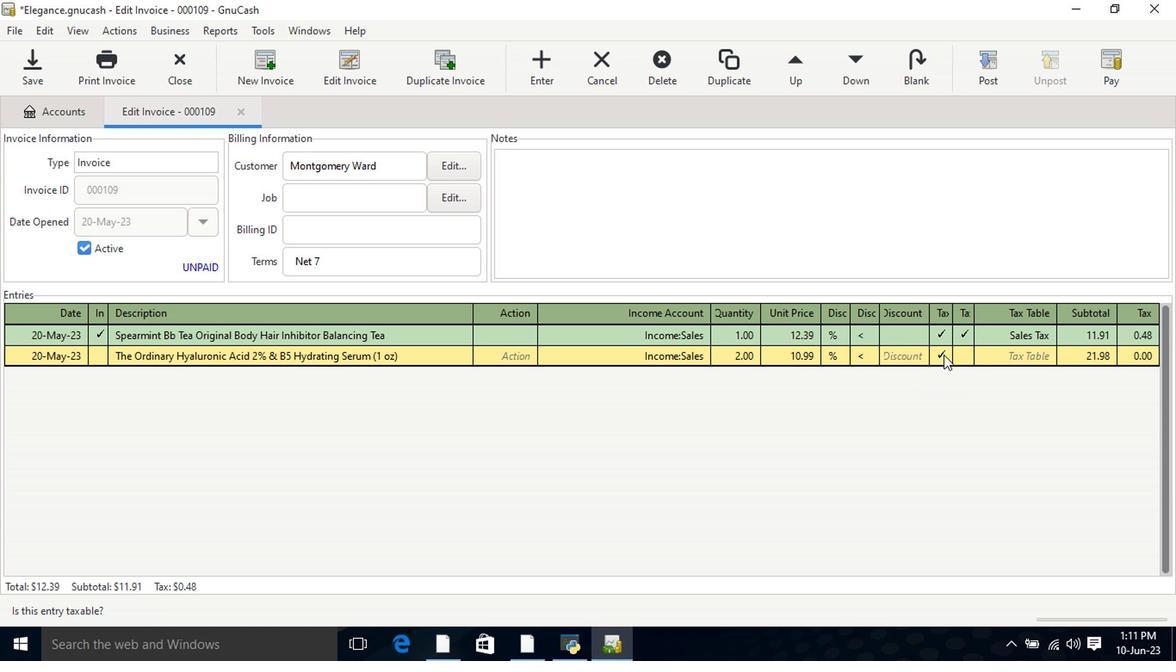 
Action: Mouse pressed left at (955, 353)
Screenshot: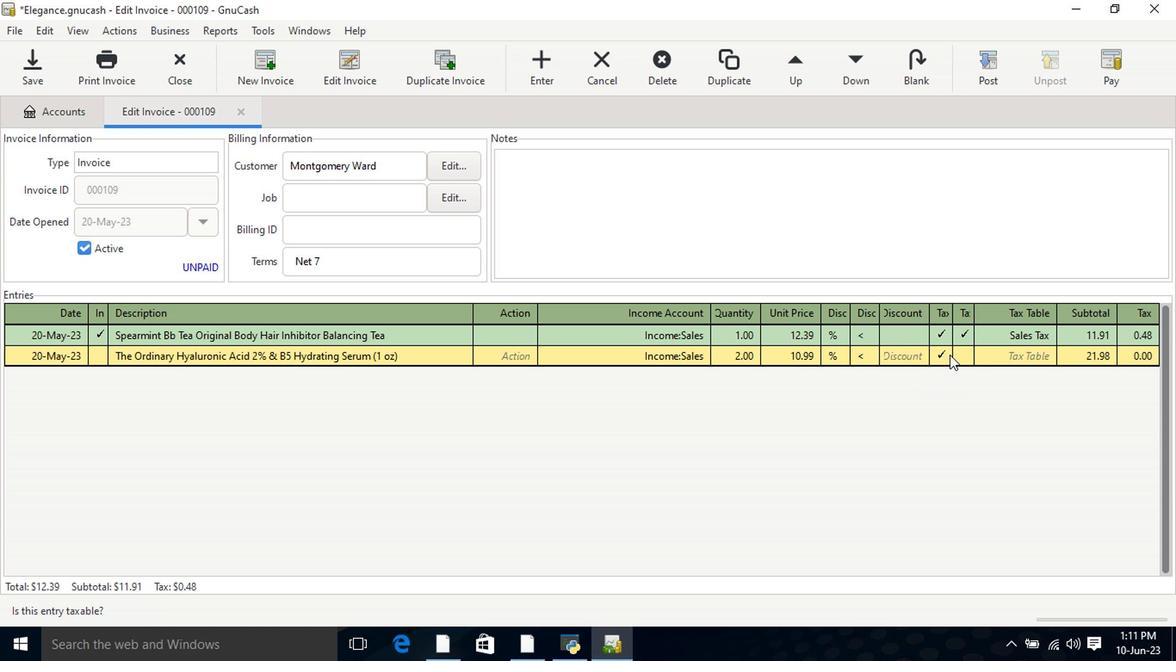 
Action: Mouse moved to (970, 357)
Screenshot: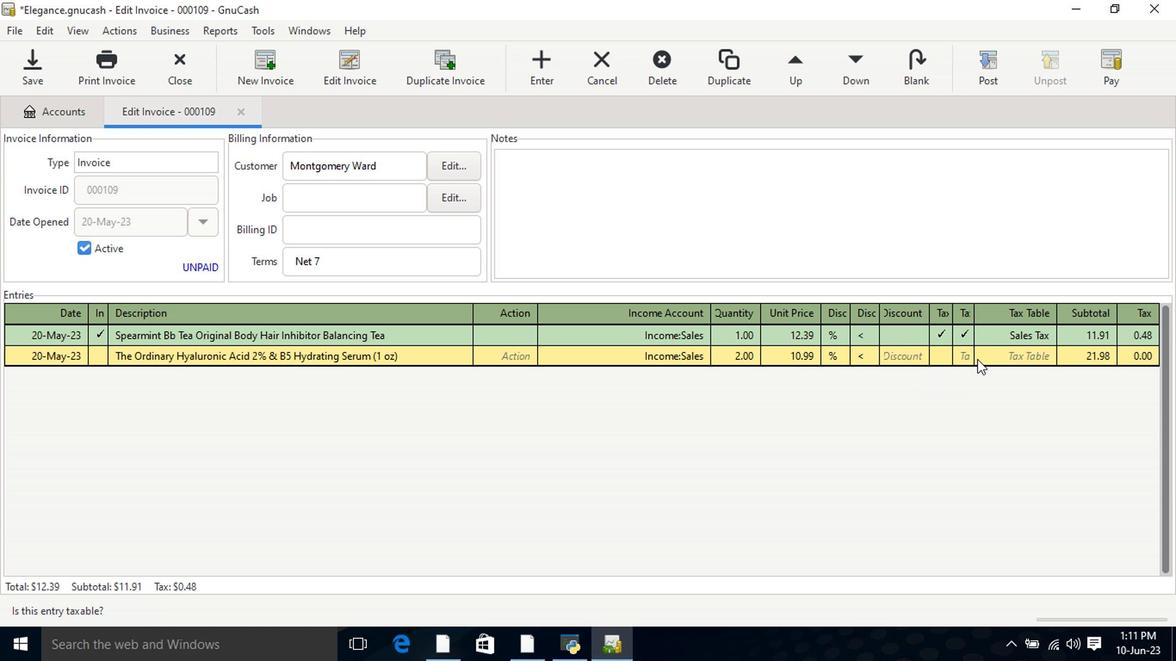 
Action: Mouse pressed left at (970, 357)
Screenshot: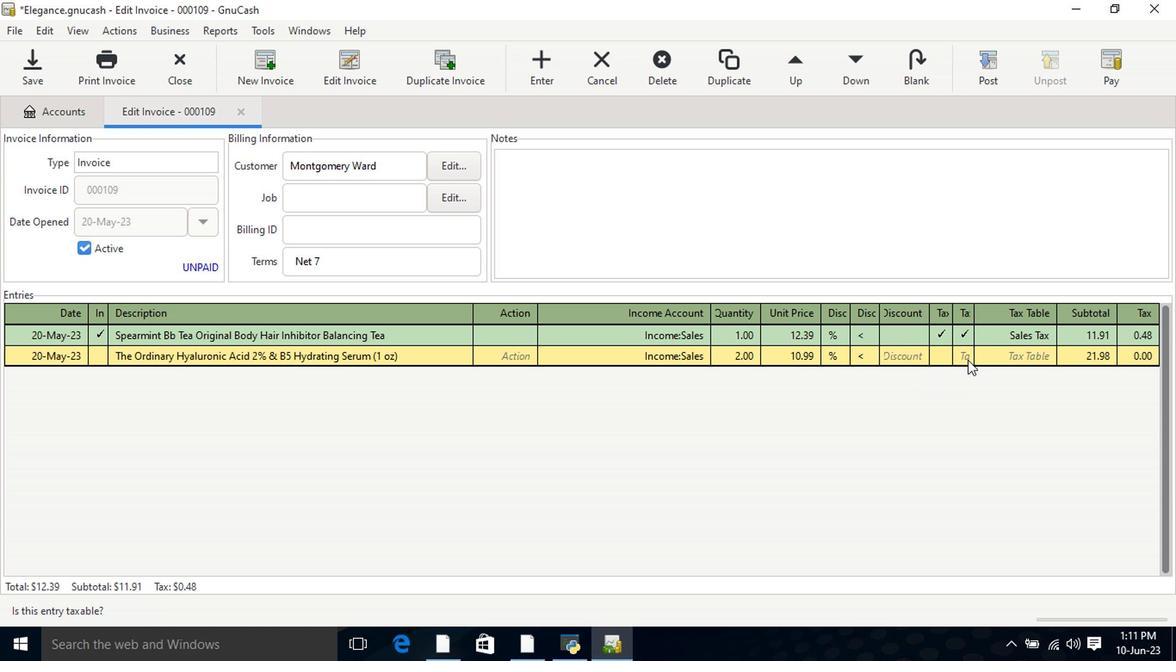 
Action: Mouse moved to (951, 352)
Screenshot: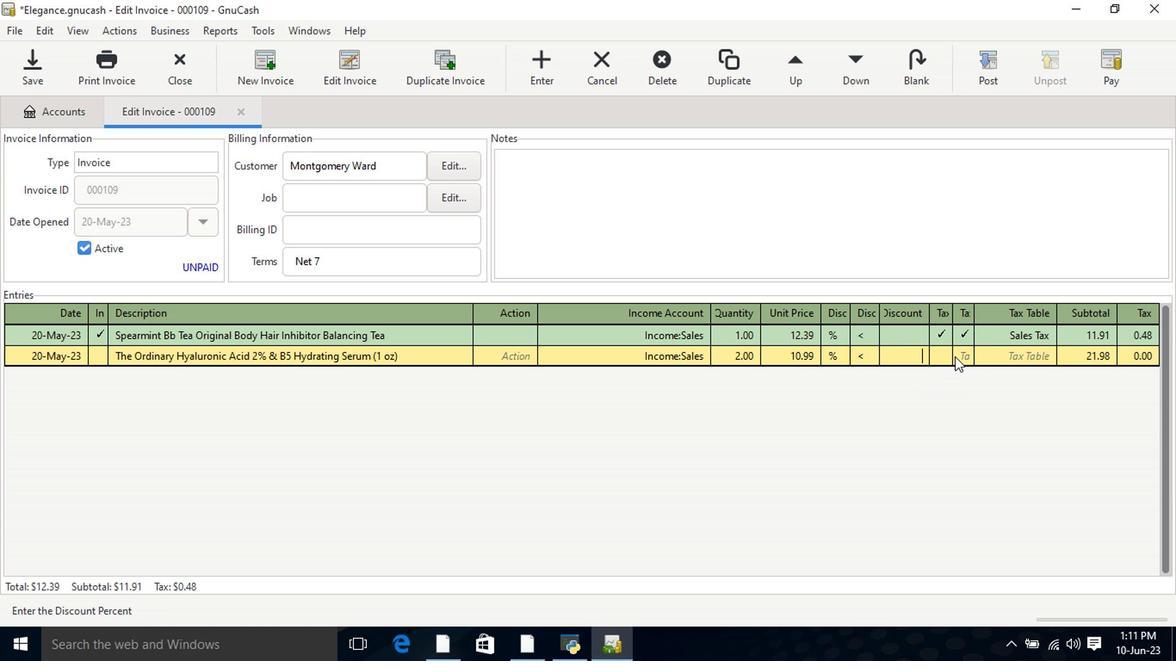 
Action: Mouse pressed left at (951, 352)
Screenshot: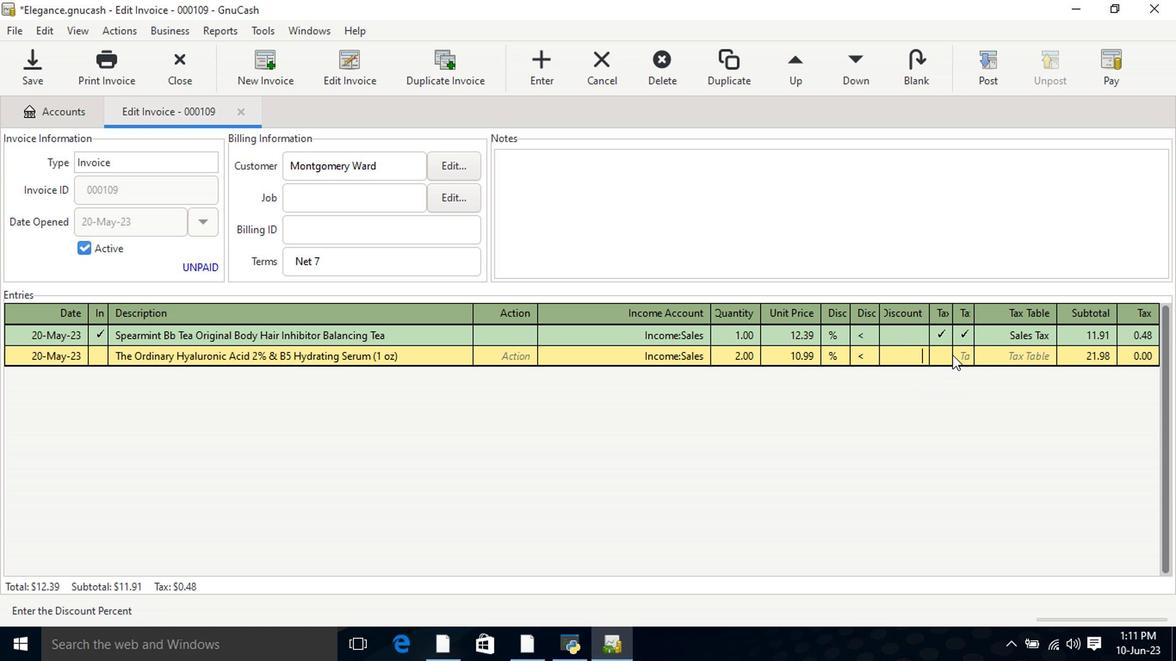 
Action: Mouse moved to (967, 356)
Screenshot: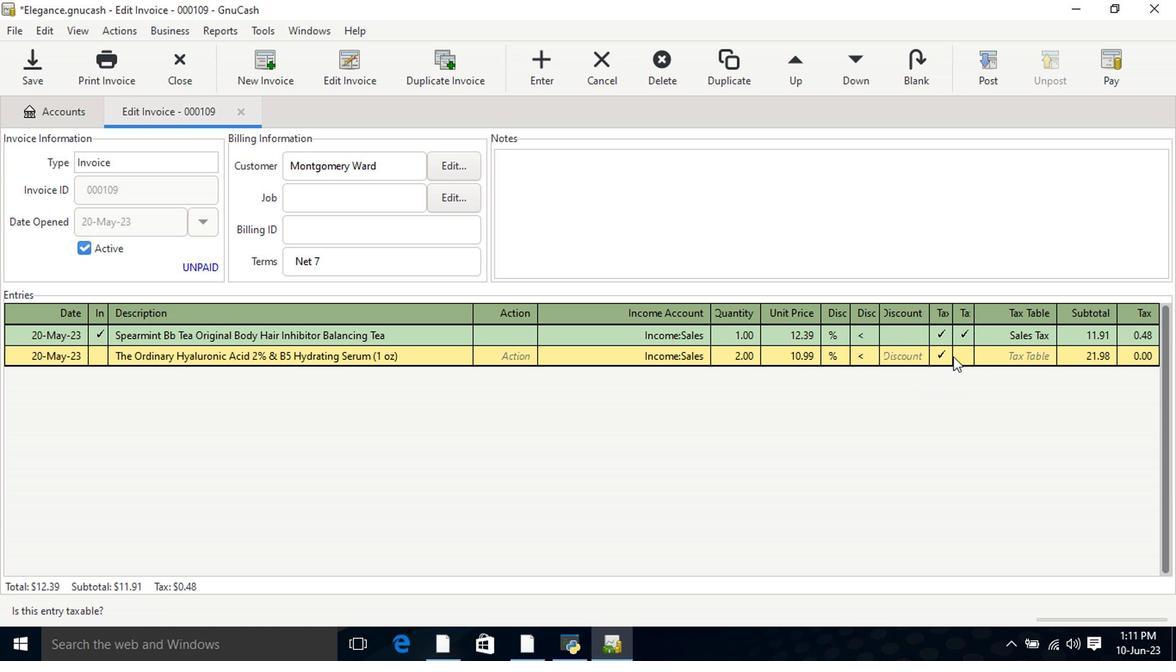 
Action: Mouse pressed left at (967, 356)
Screenshot: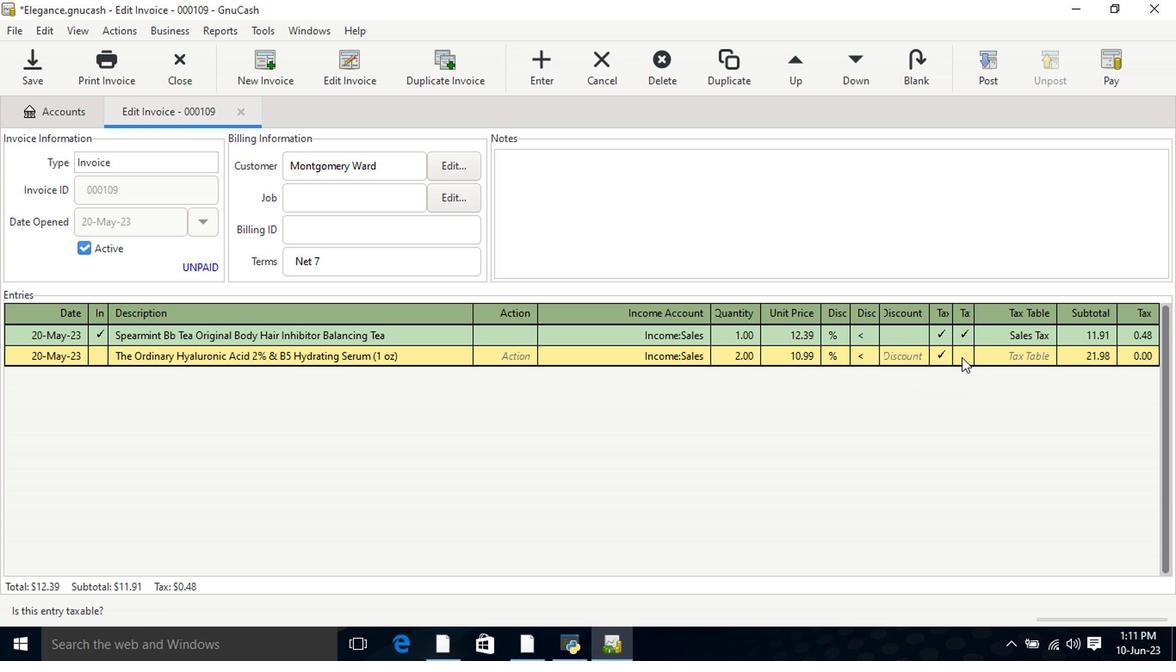 
Action: Mouse moved to (1013, 356)
Screenshot: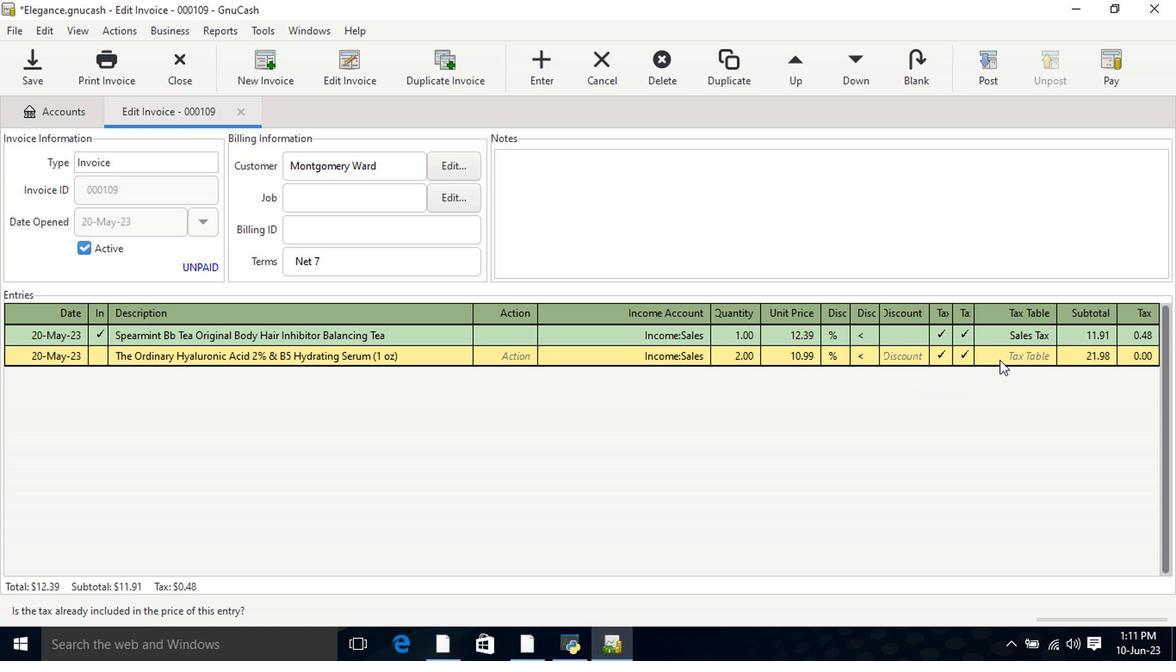 
Action: Mouse pressed left at (1013, 356)
Screenshot: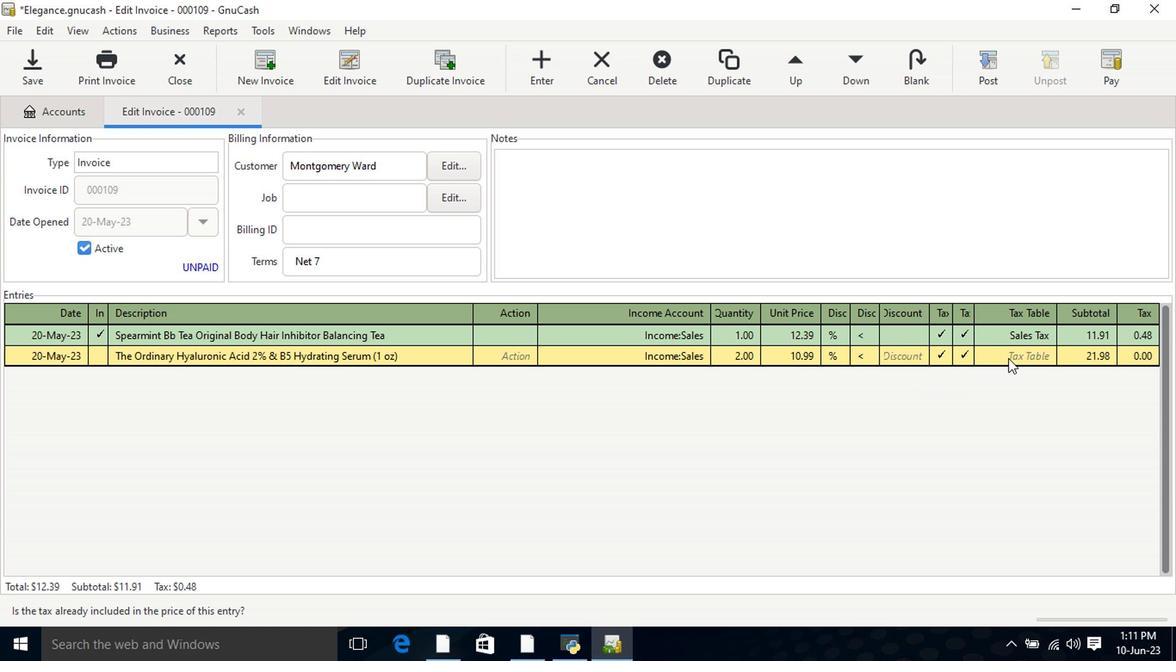 
Action: Mouse moved to (1046, 355)
Screenshot: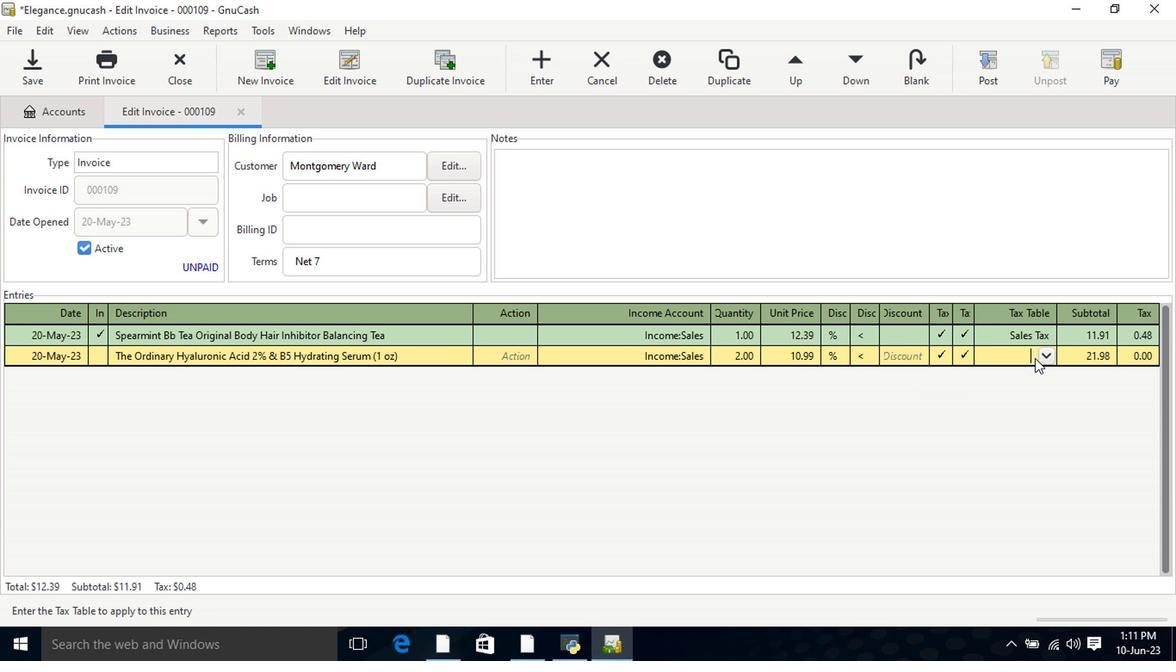 
Action: Mouse pressed left at (1046, 355)
Screenshot: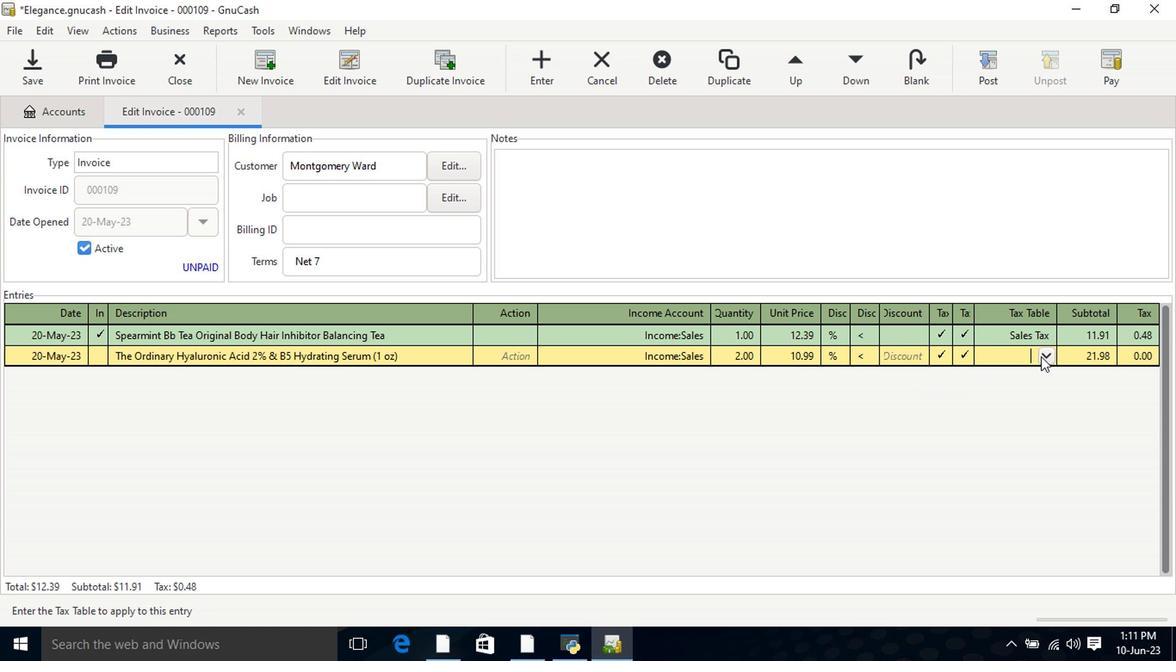 
Action: Mouse moved to (1032, 378)
Screenshot: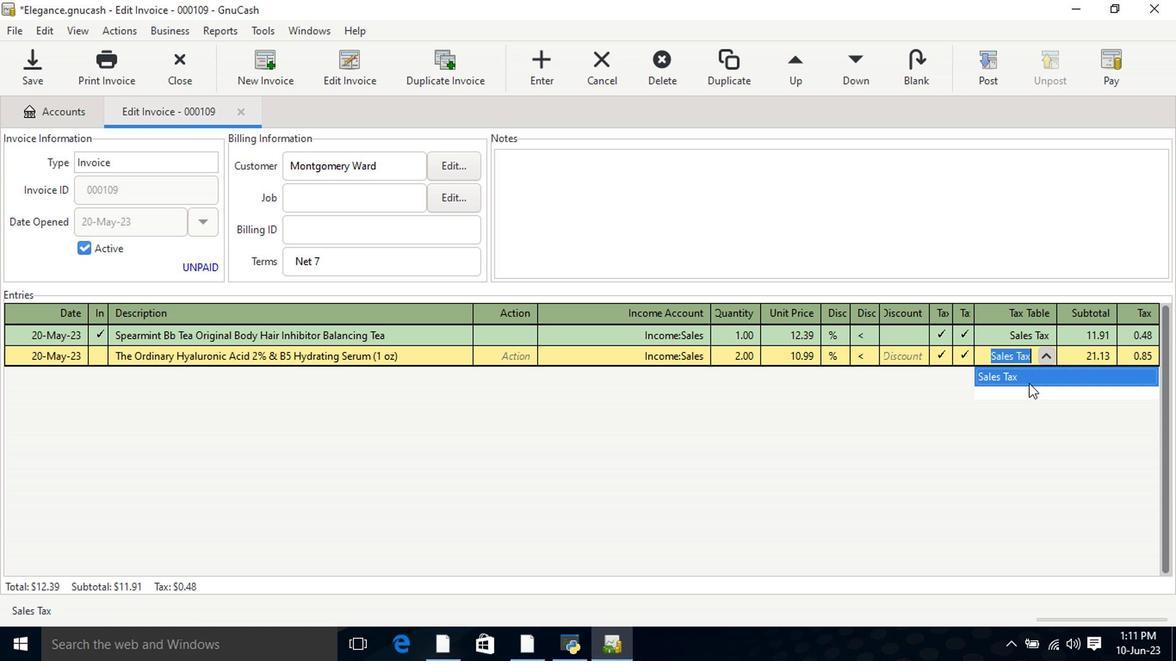 
Action: Mouse pressed left at (1032, 378)
Screenshot: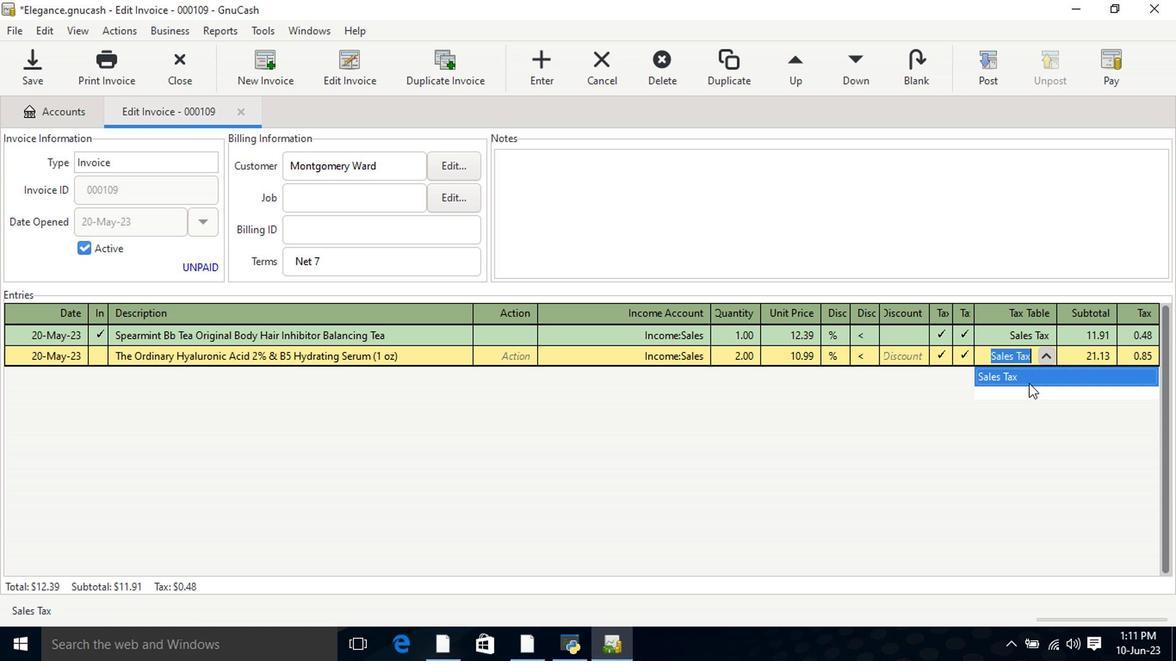 
Action: Key pressed <Key.tab>
Screenshot: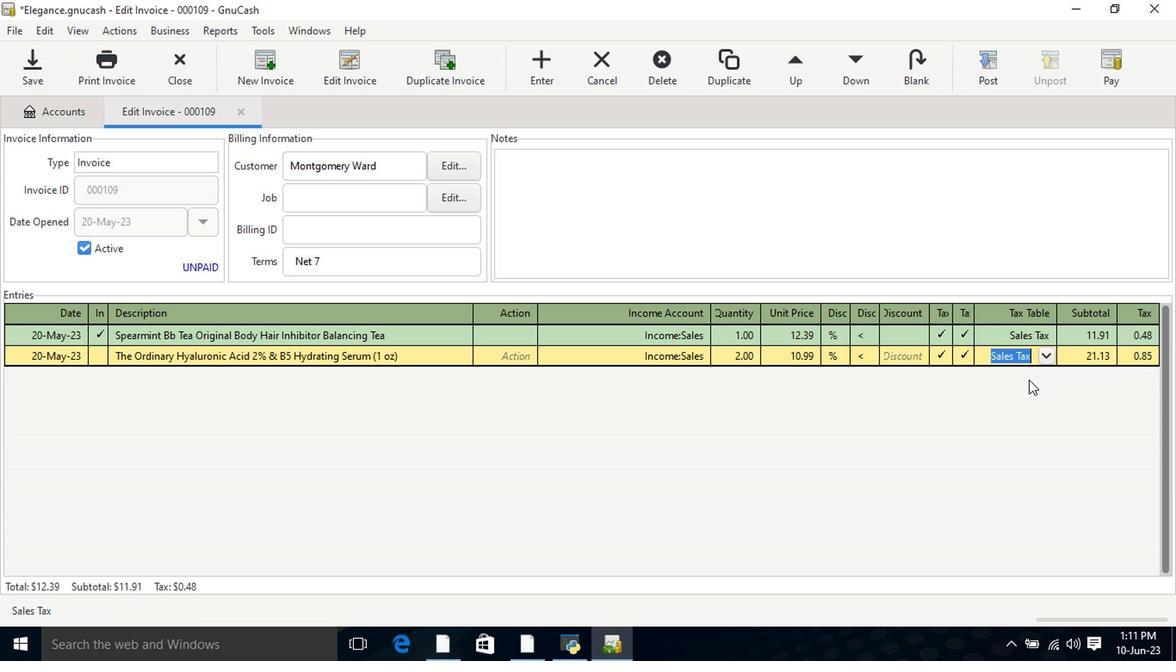 
Action: Mouse moved to (1003, 62)
Screenshot: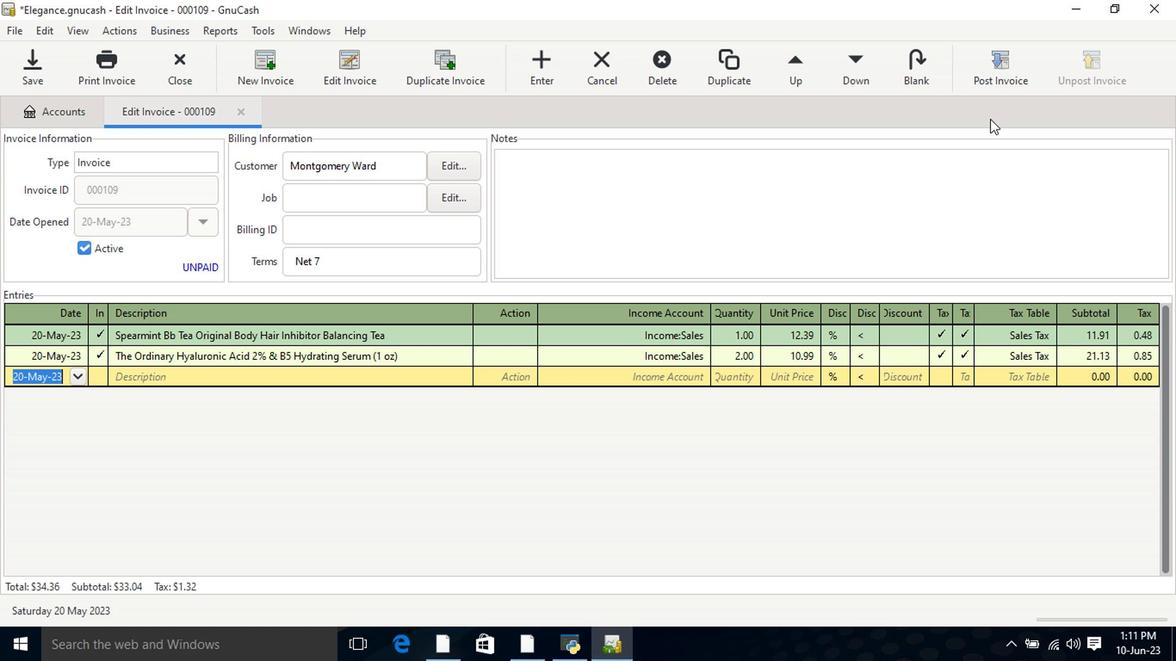 
Action: Mouse pressed left at (1003, 62)
Screenshot: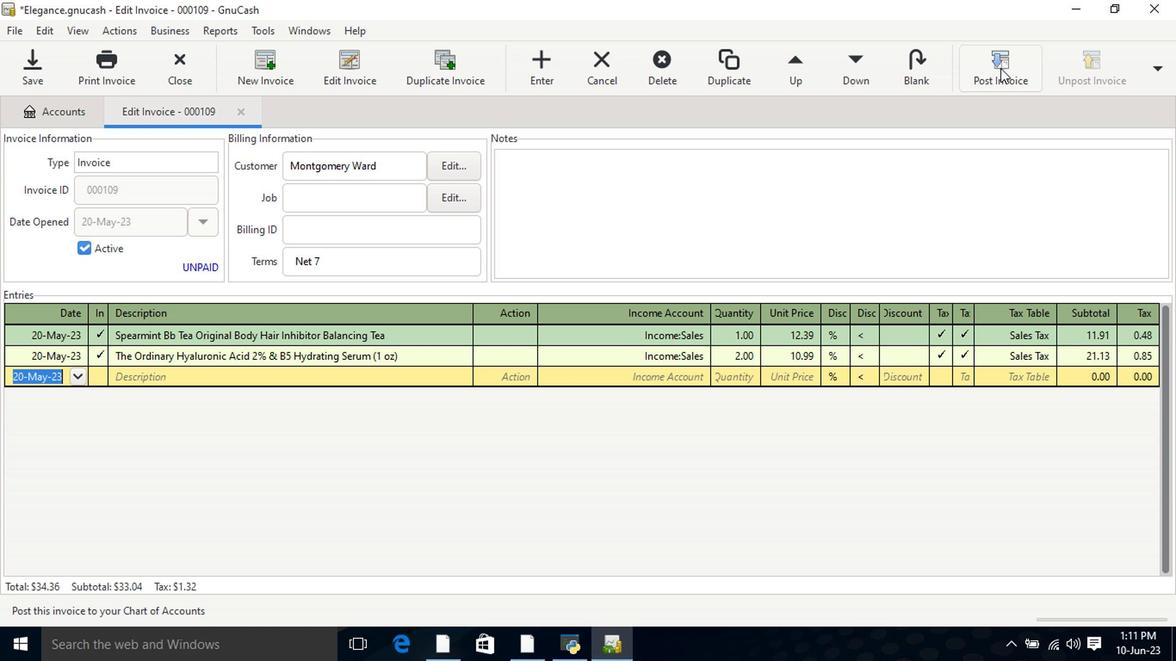 
Action: Mouse moved to (739, 284)
Screenshot: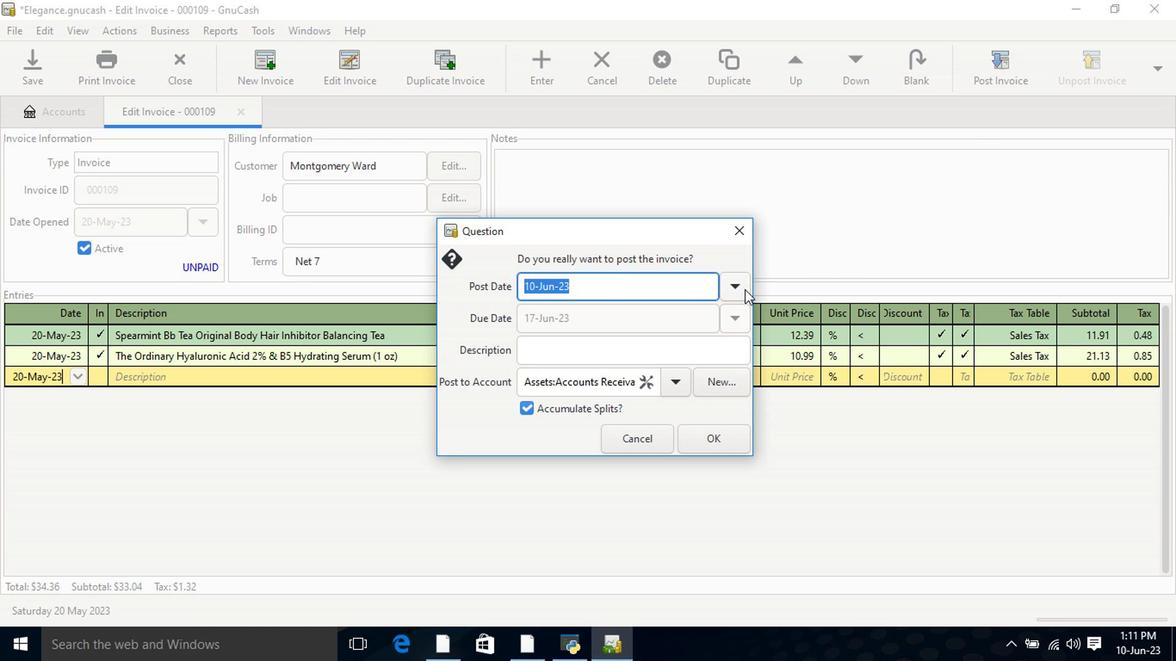 
Action: Mouse pressed left at (739, 284)
Screenshot: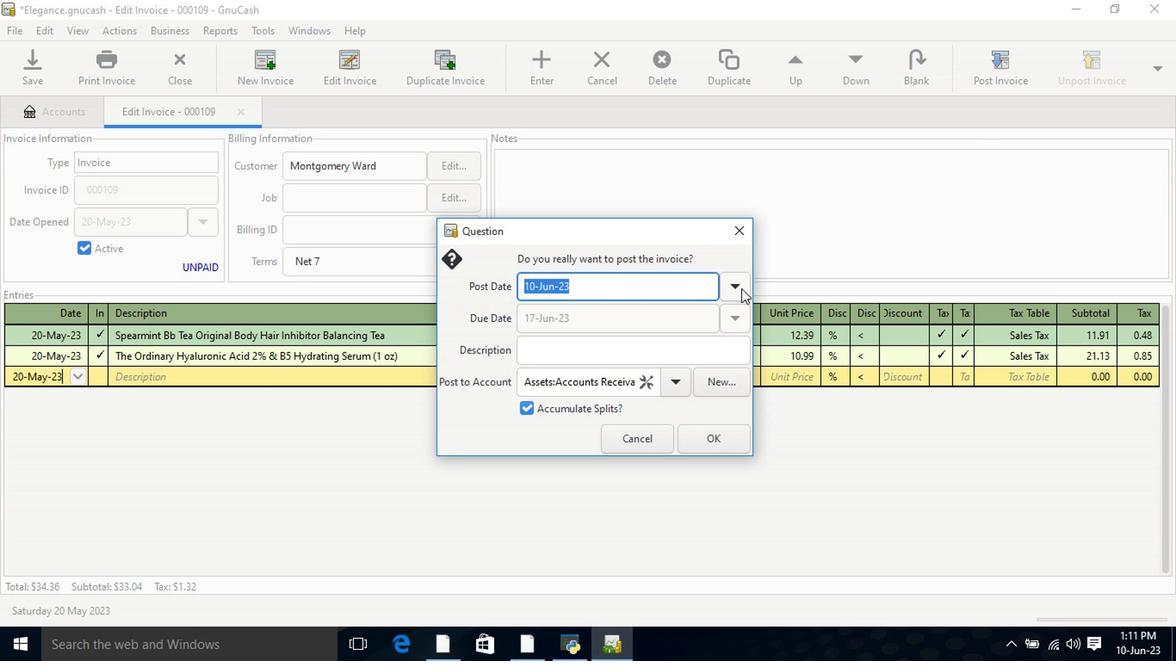 
Action: Mouse moved to (596, 310)
Screenshot: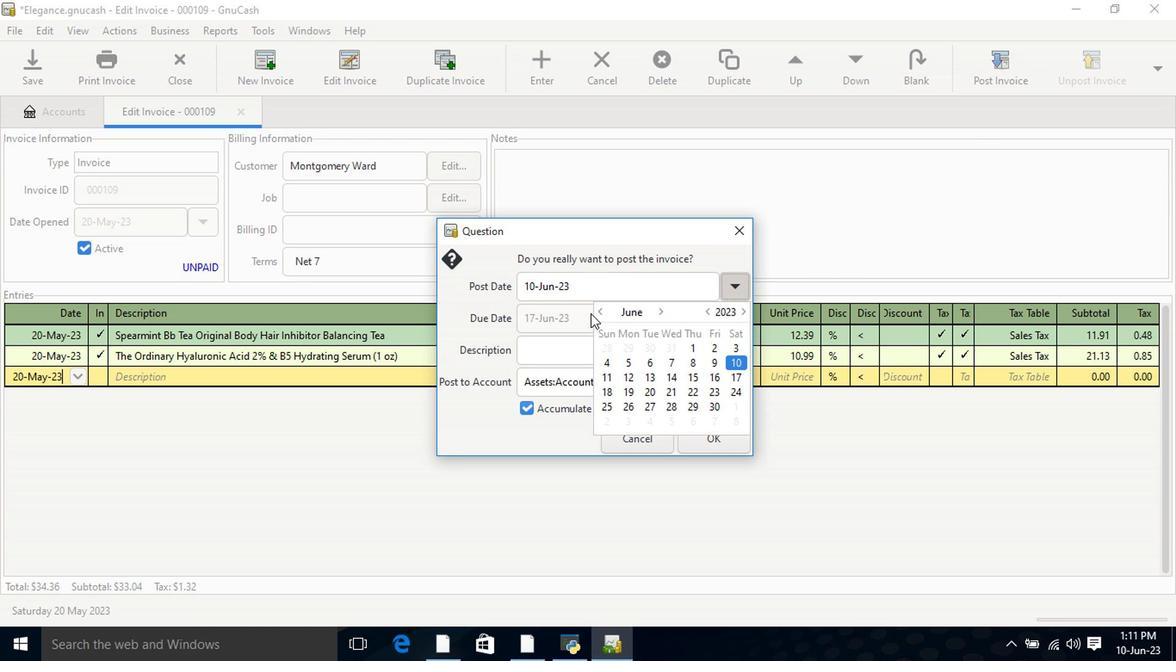 
Action: Mouse pressed left at (596, 310)
Screenshot: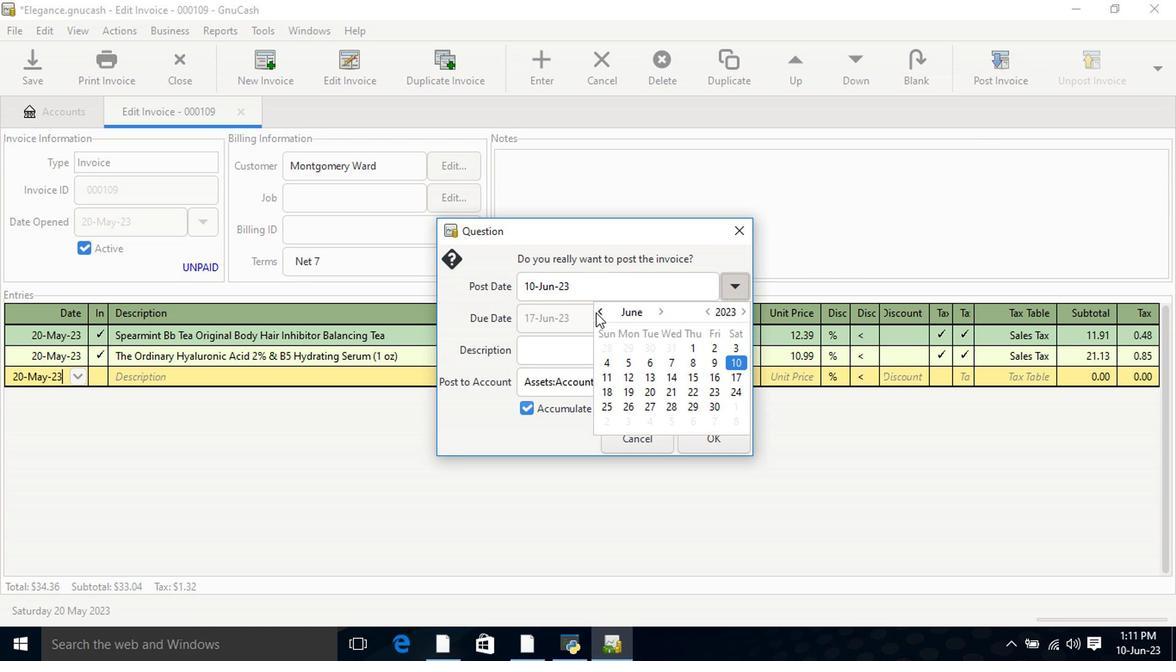 
Action: Mouse moved to (735, 372)
Screenshot: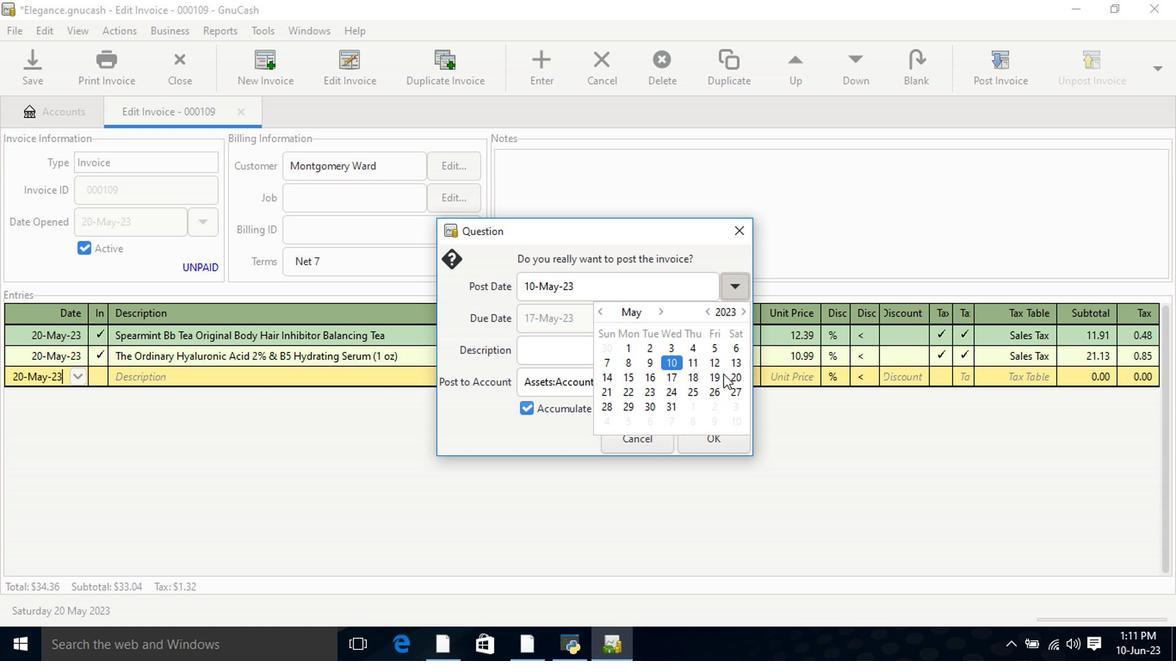 
Action: Mouse pressed left at (735, 372)
Screenshot: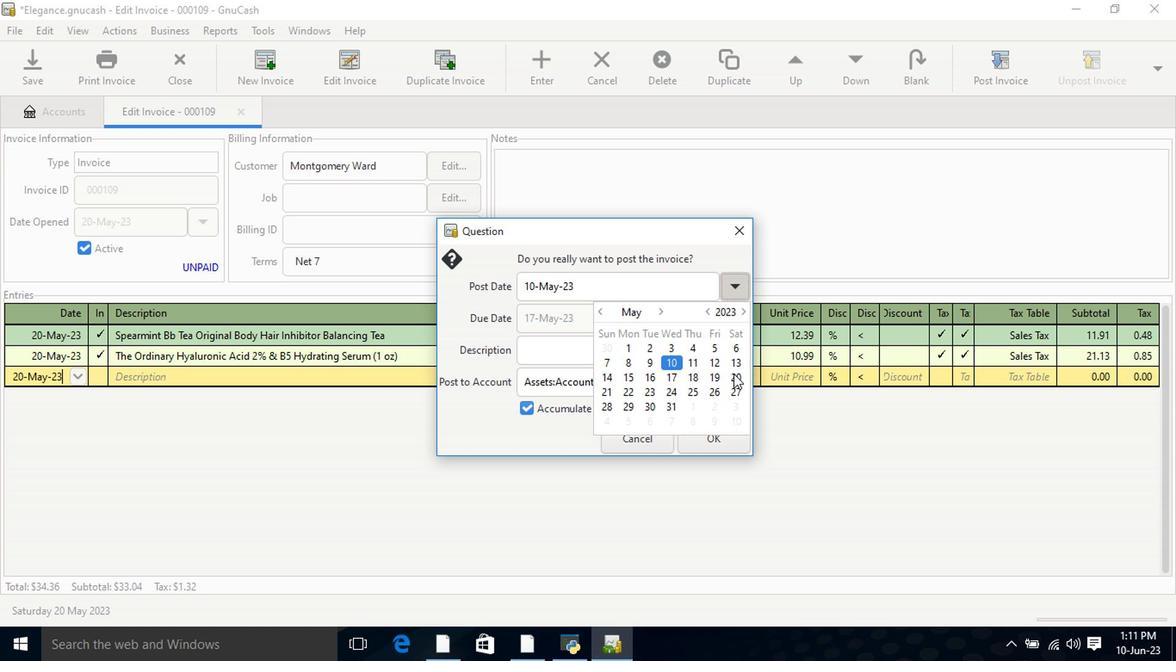 
Action: Mouse pressed left at (735, 372)
Screenshot: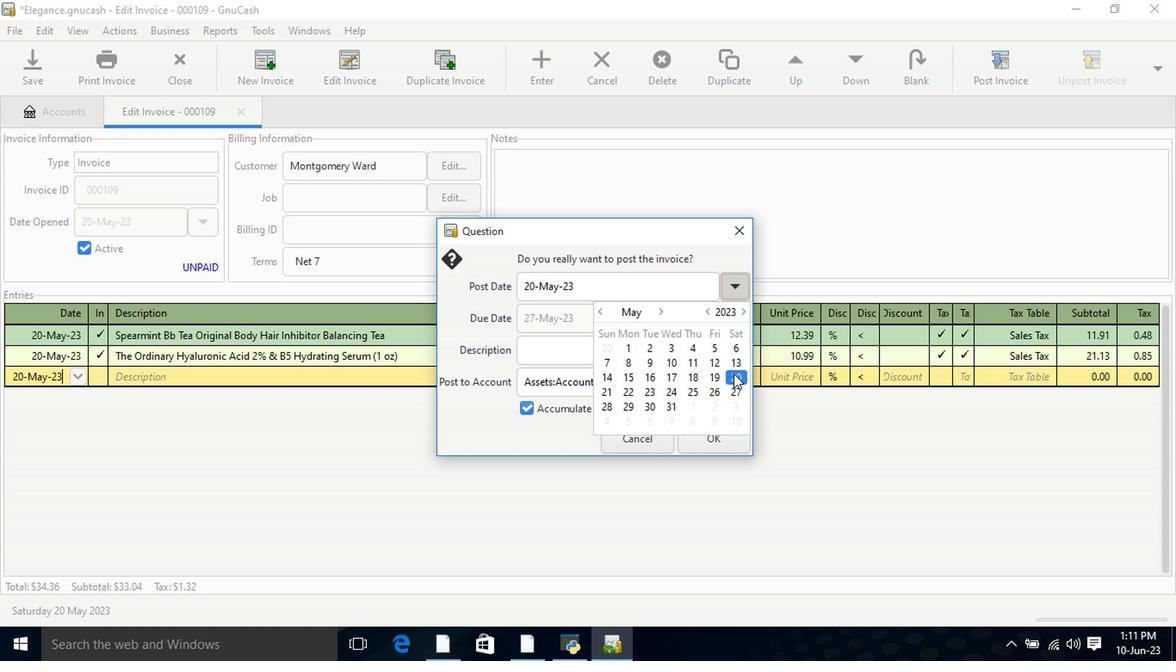 
Action: Mouse moved to (709, 440)
Screenshot: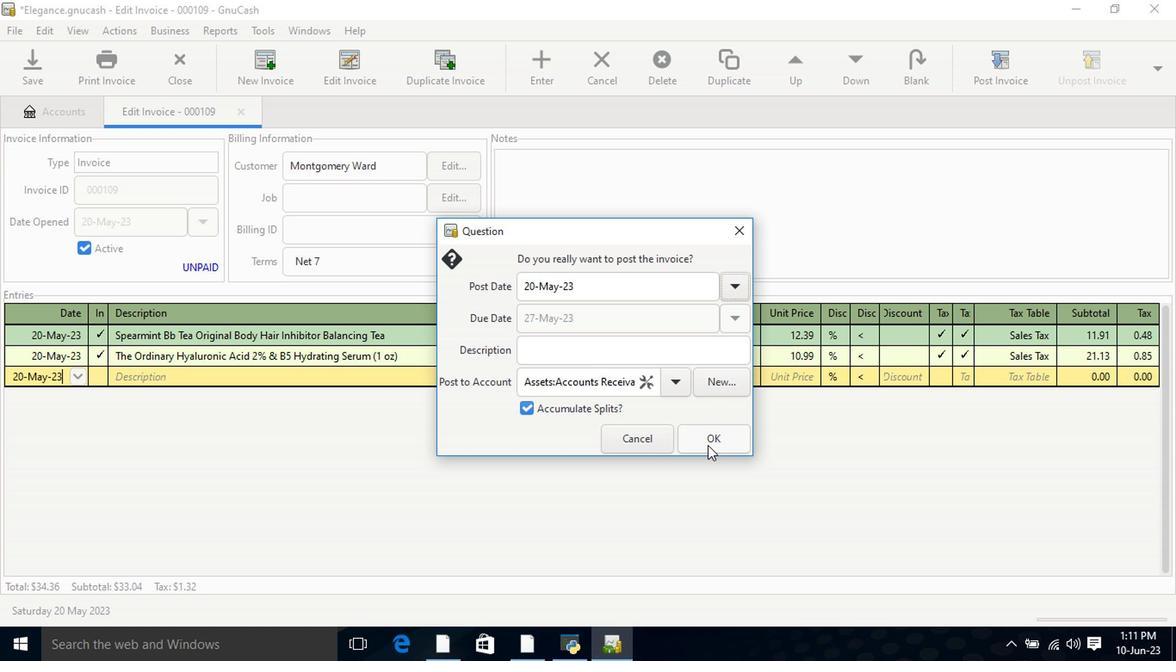 
Action: Mouse pressed left at (709, 440)
Screenshot: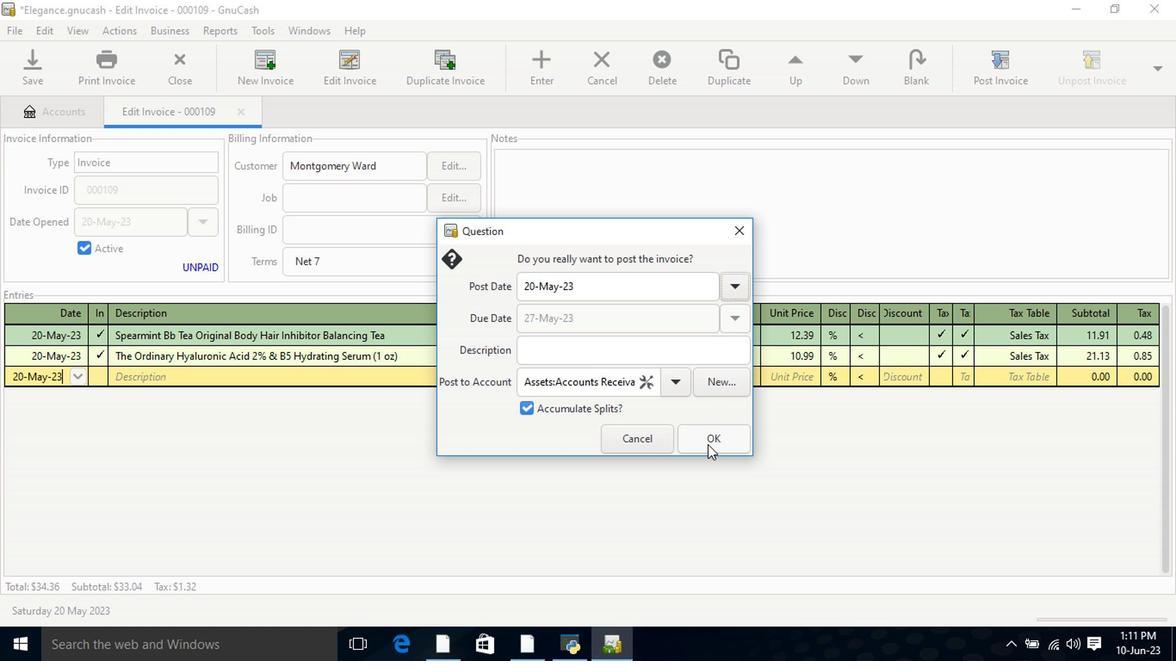
Action: Mouse moved to (1100, 61)
Screenshot: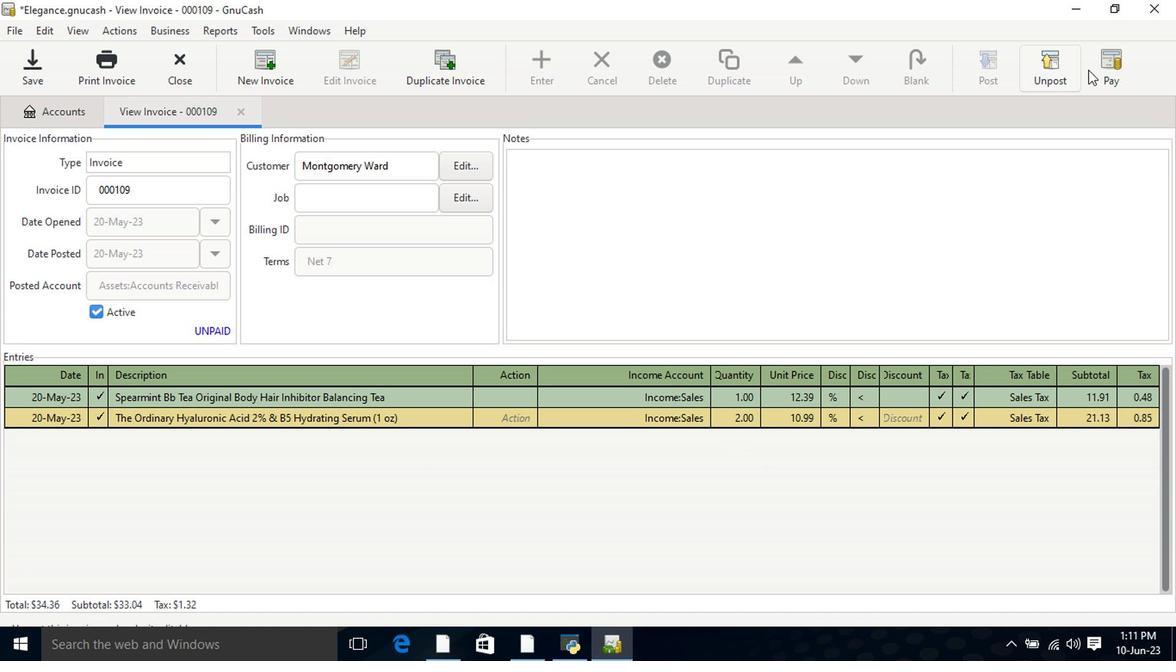 
Action: Mouse pressed left at (1100, 61)
Screenshot: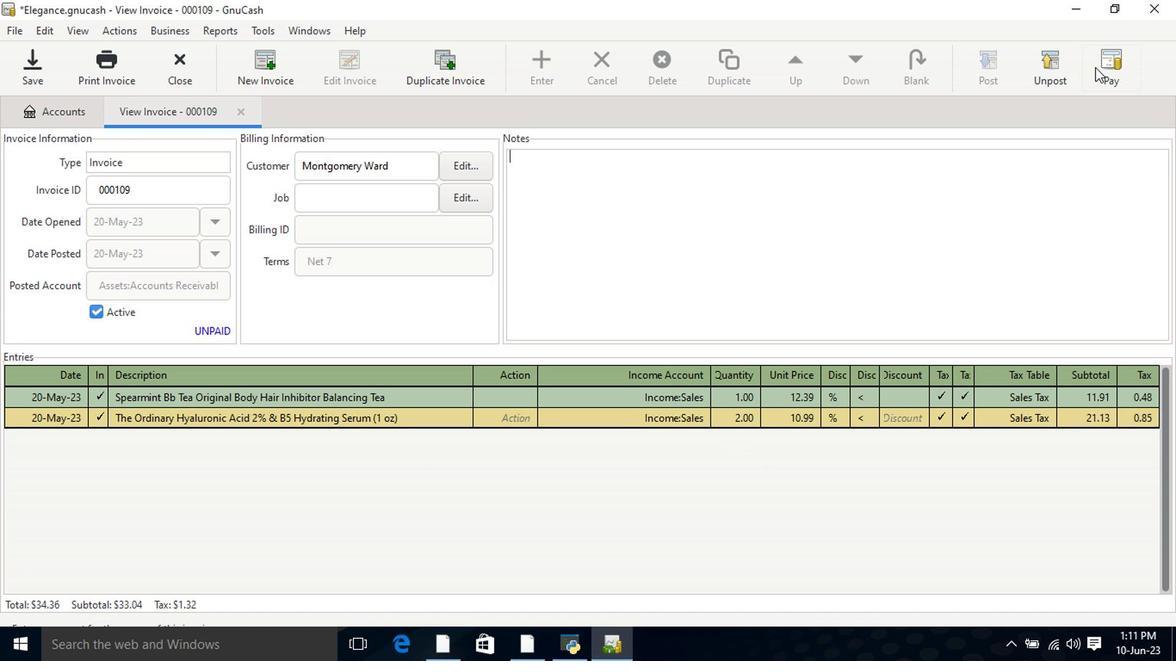 
Action: Mouse moved to (539, 339)
Screenshot: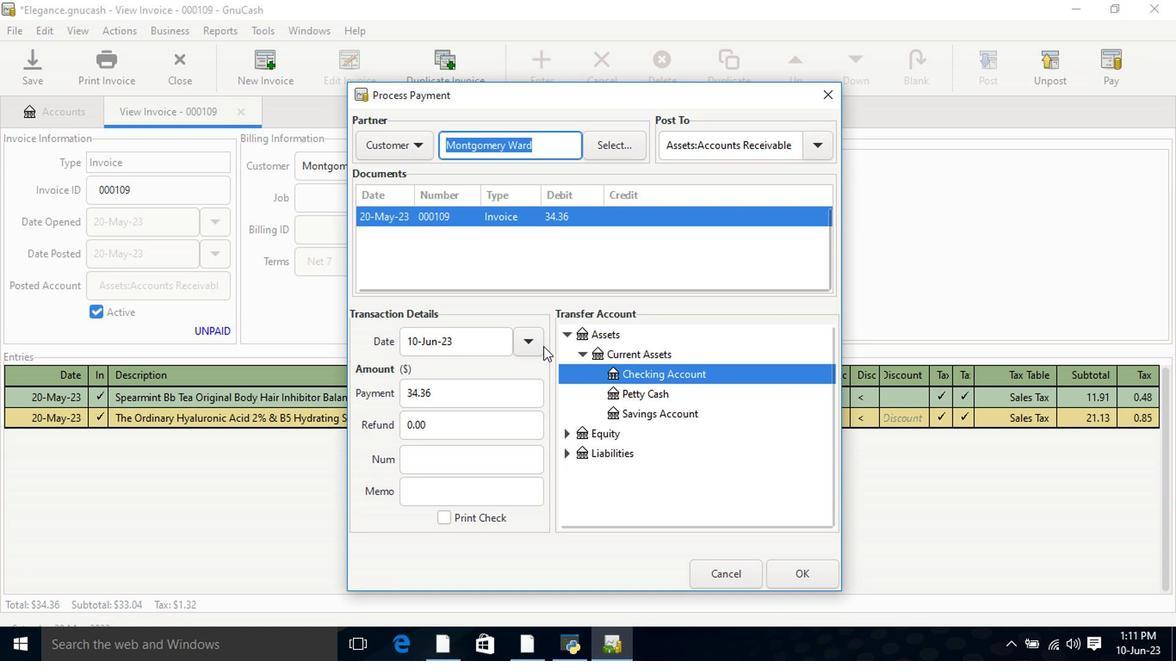 
Action: Mouse pressed left at (539, 339)
Screenshot: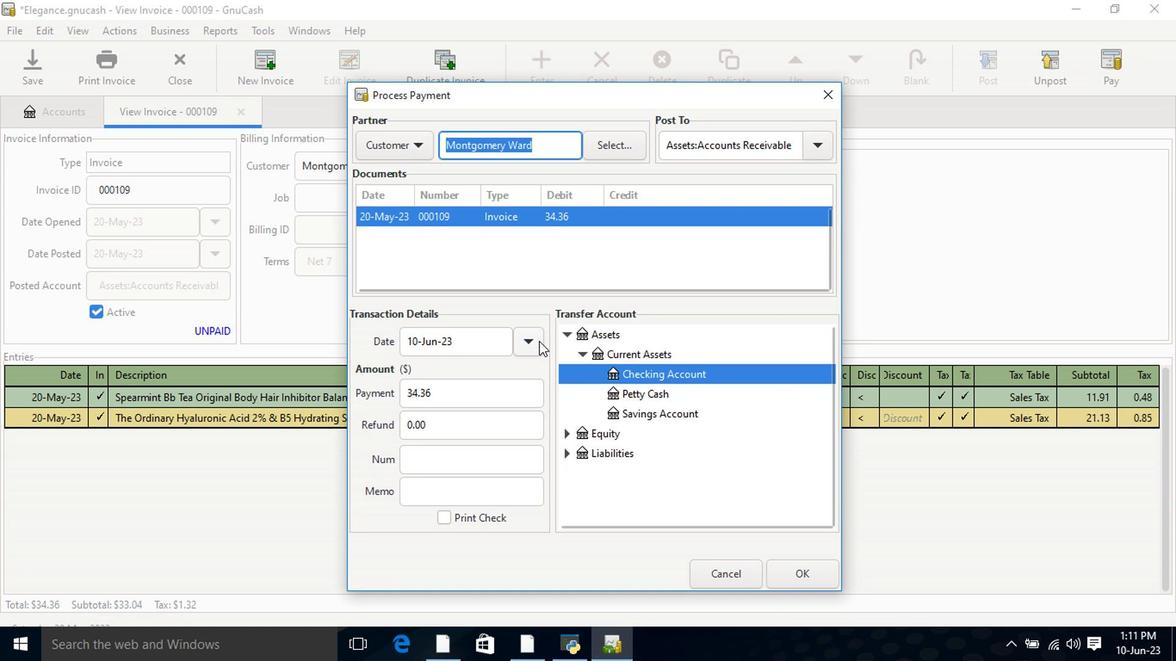 
Action: Mouse moved to (395, 366)
Screenshot: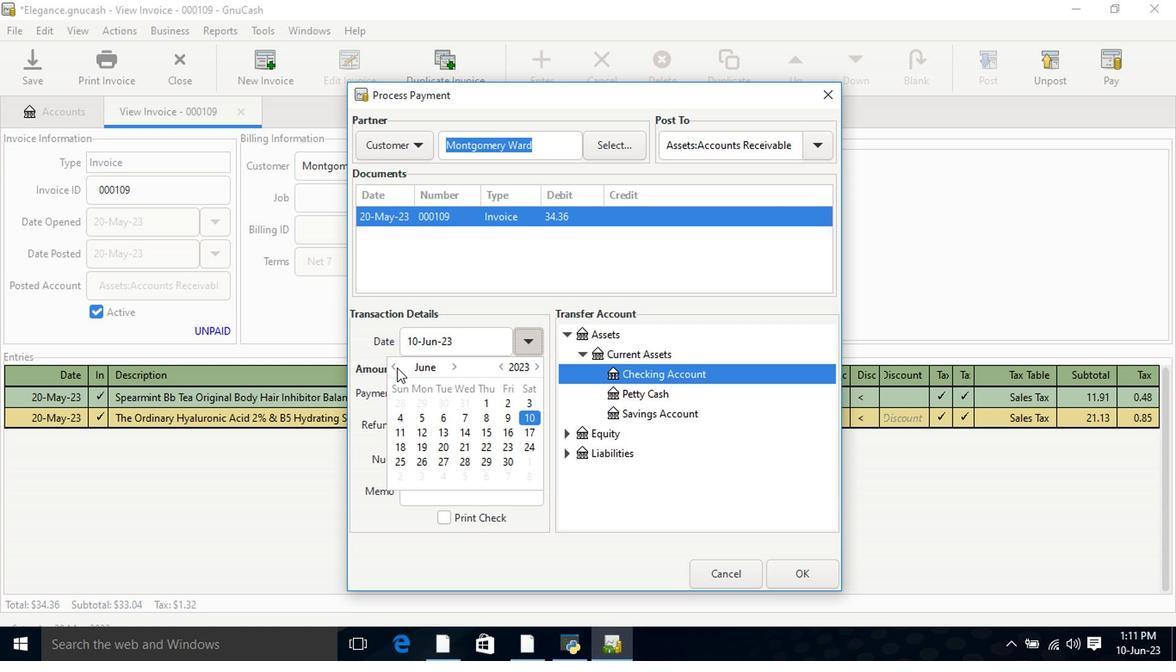 
Action: Mouse pressed left at (395, 366)
Screenshot: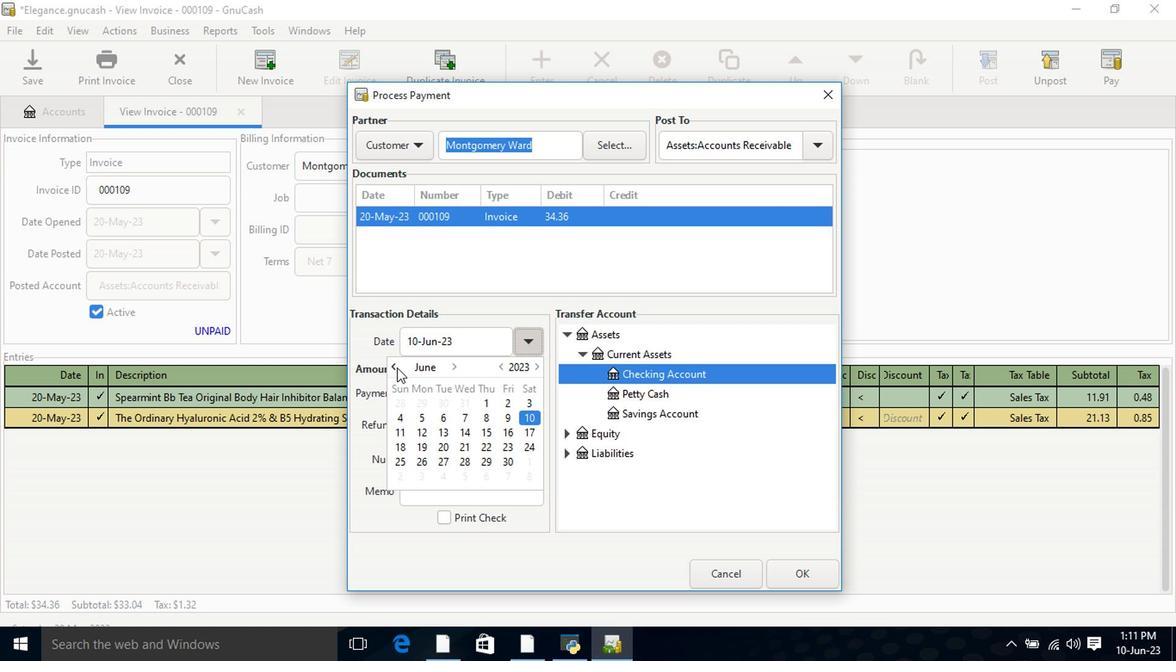 
Action: Mouse moved to (505, 446)
Screenshot: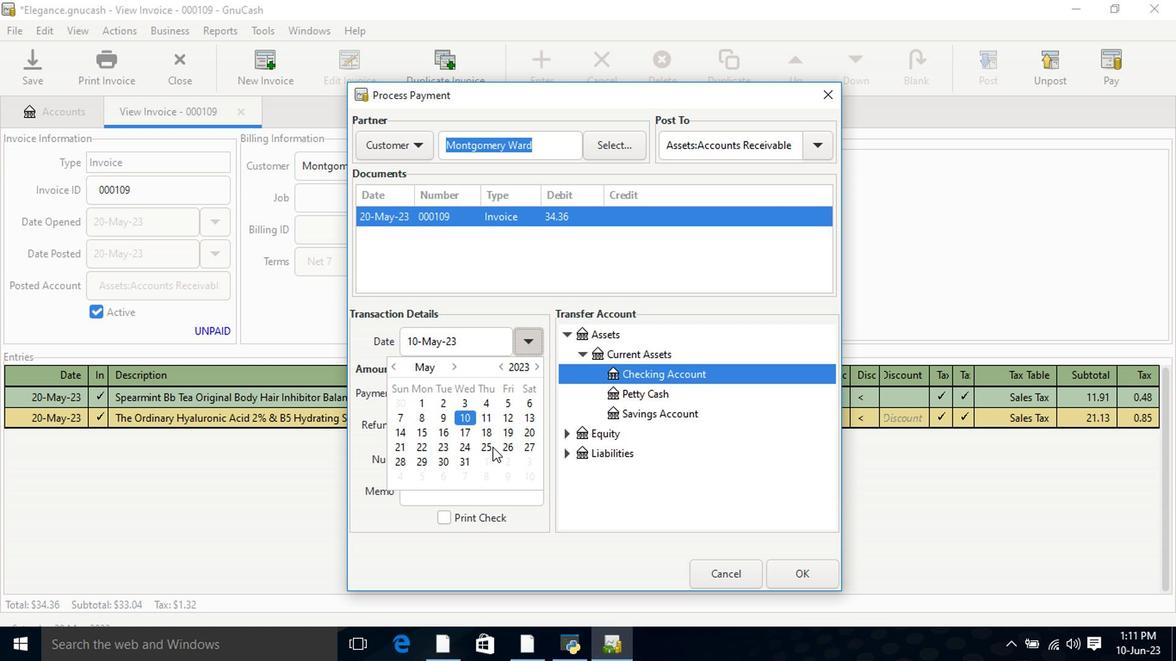 
Action: Mouse pressed left at (505, 446)
Screenshot: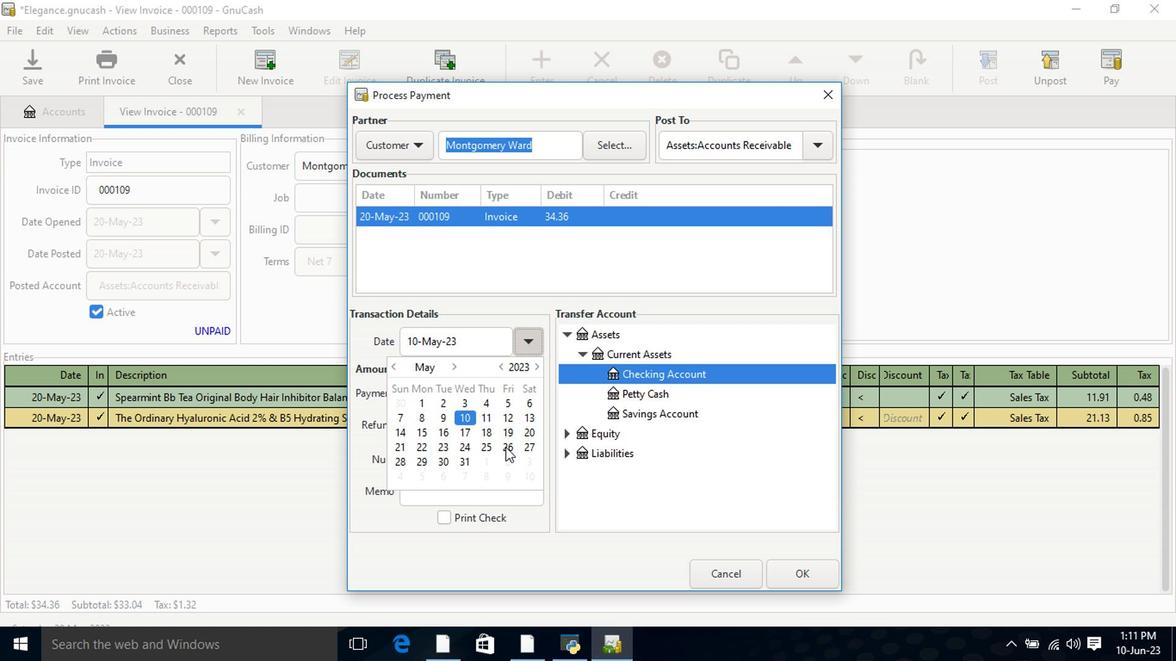 
Action: Mouse pressed left at (505, 446)
Screenshot: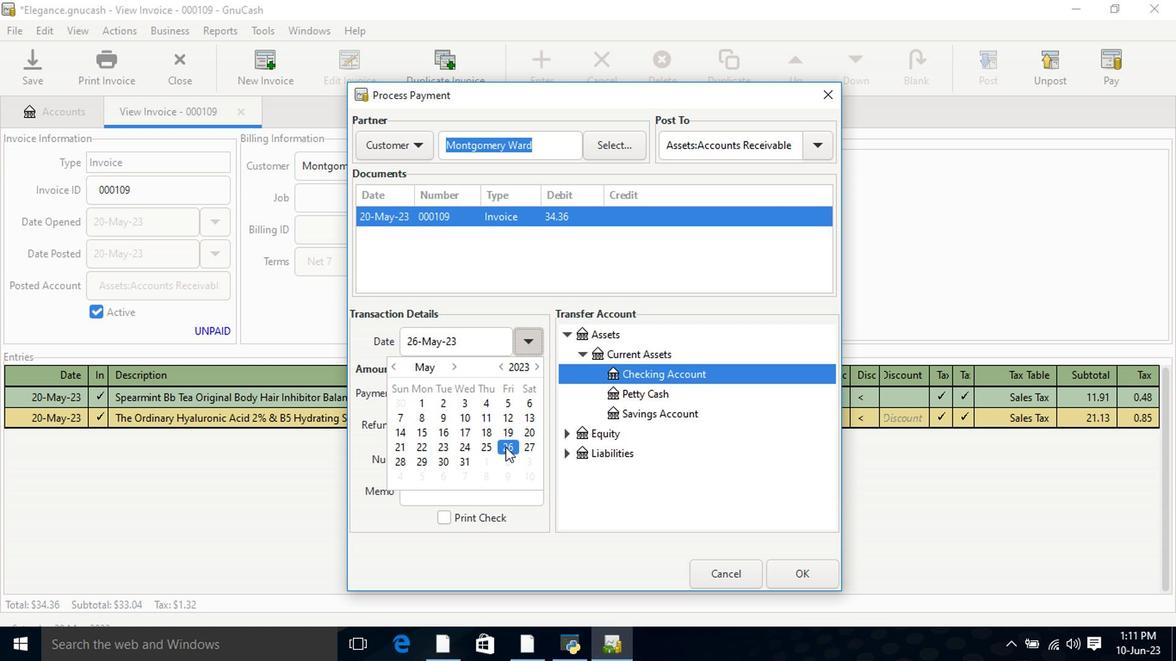 
Action: Mouse moved to (570, 335)
Screenshot: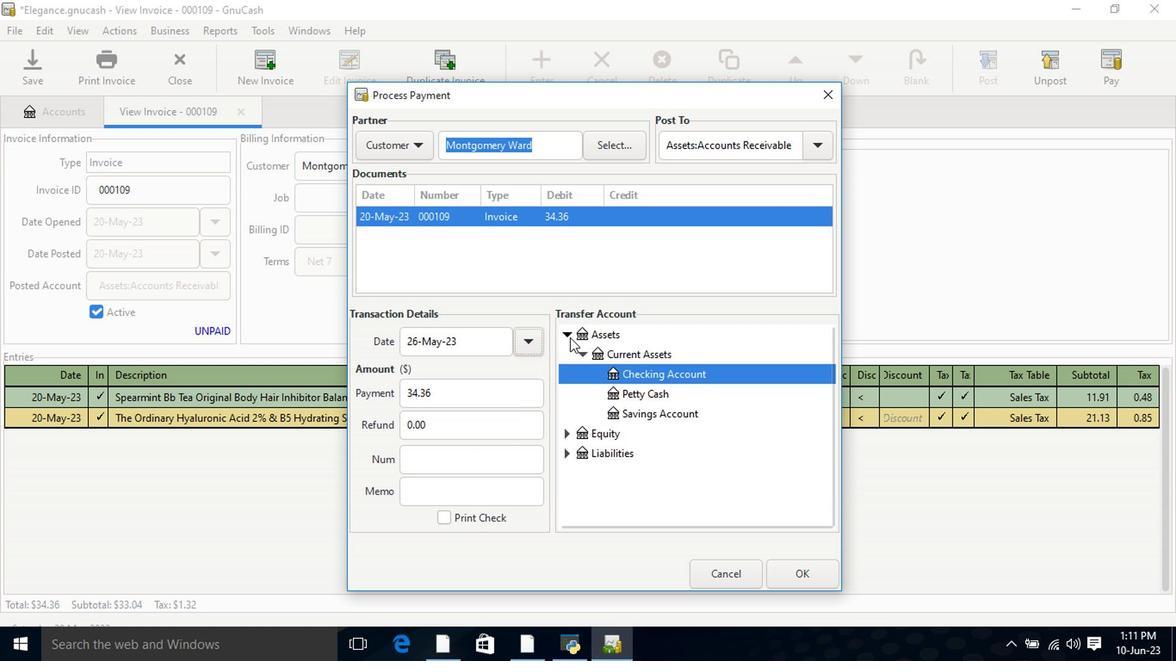 
Action: Mouse pressed left at (570, 335)
Screenshot: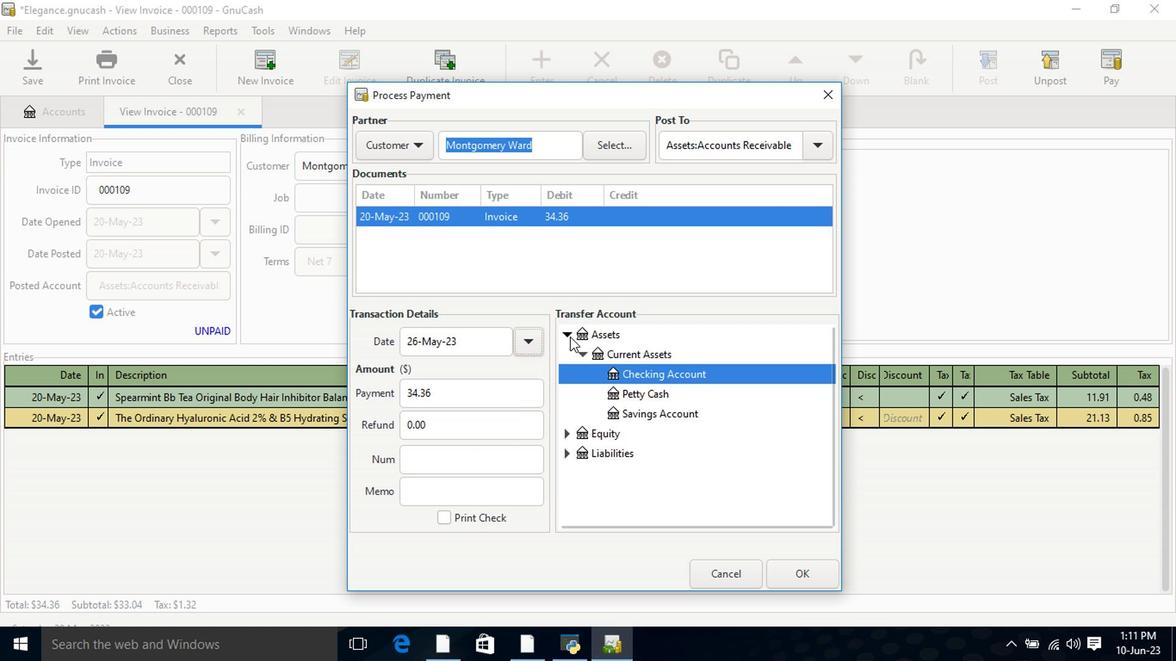 
Action: Mouse moved to (569, 335)
Screenshot: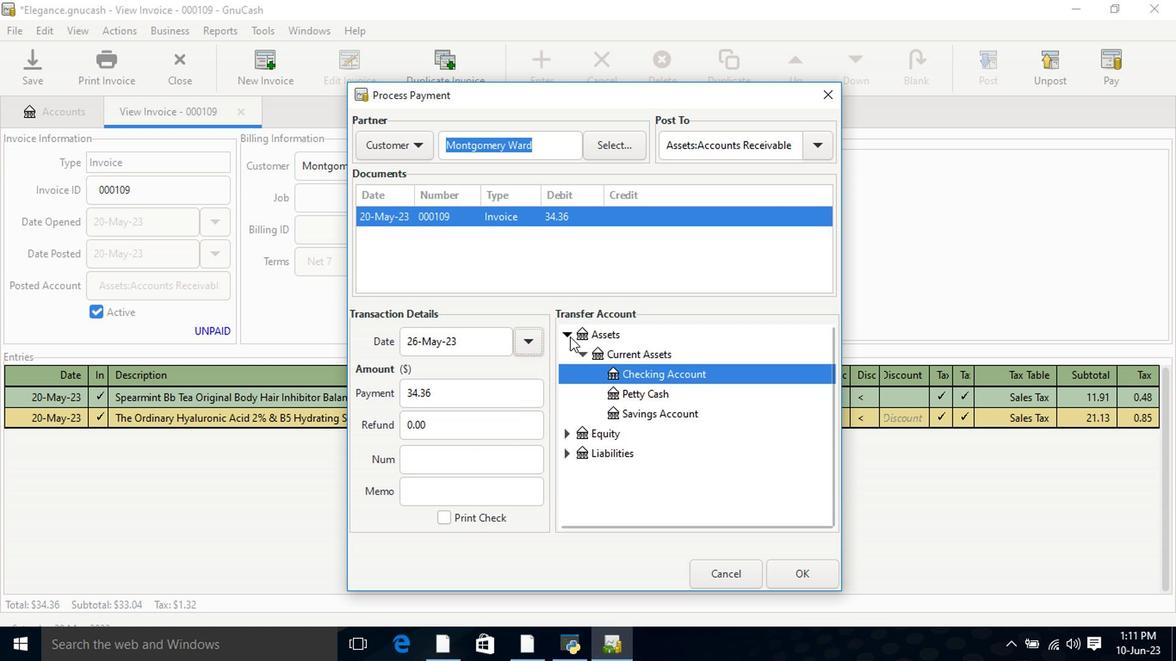 
Action: Mouse pressed left at (569, 335)
Screenshot: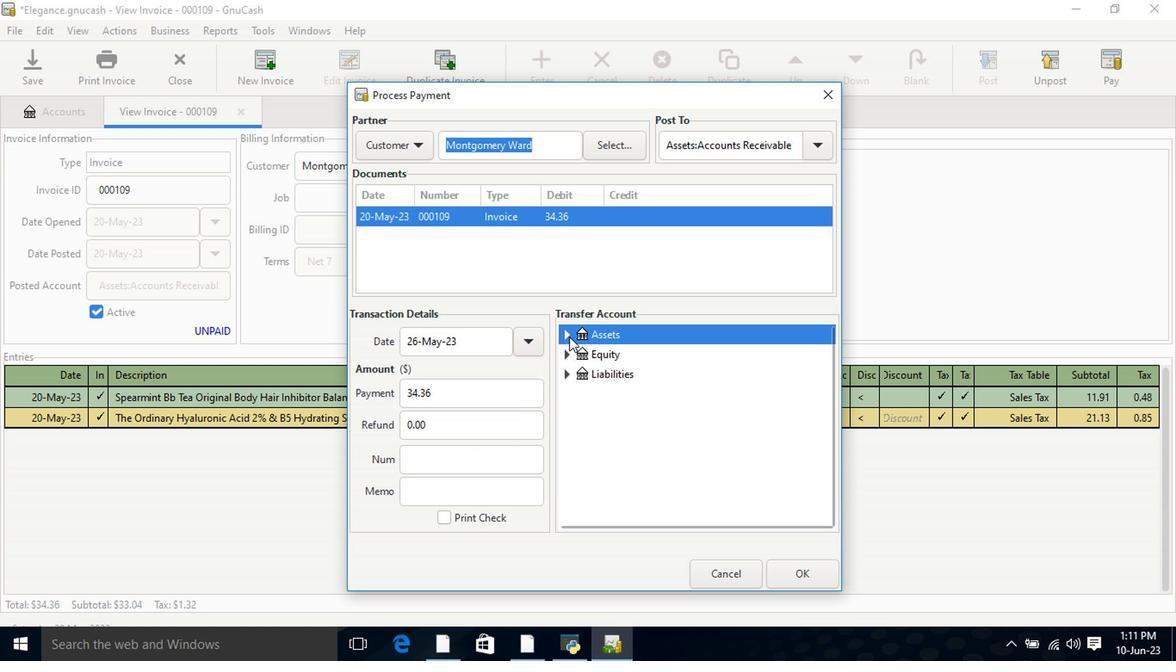 
Action: Mouse moved to (581, 351)
Screenshot: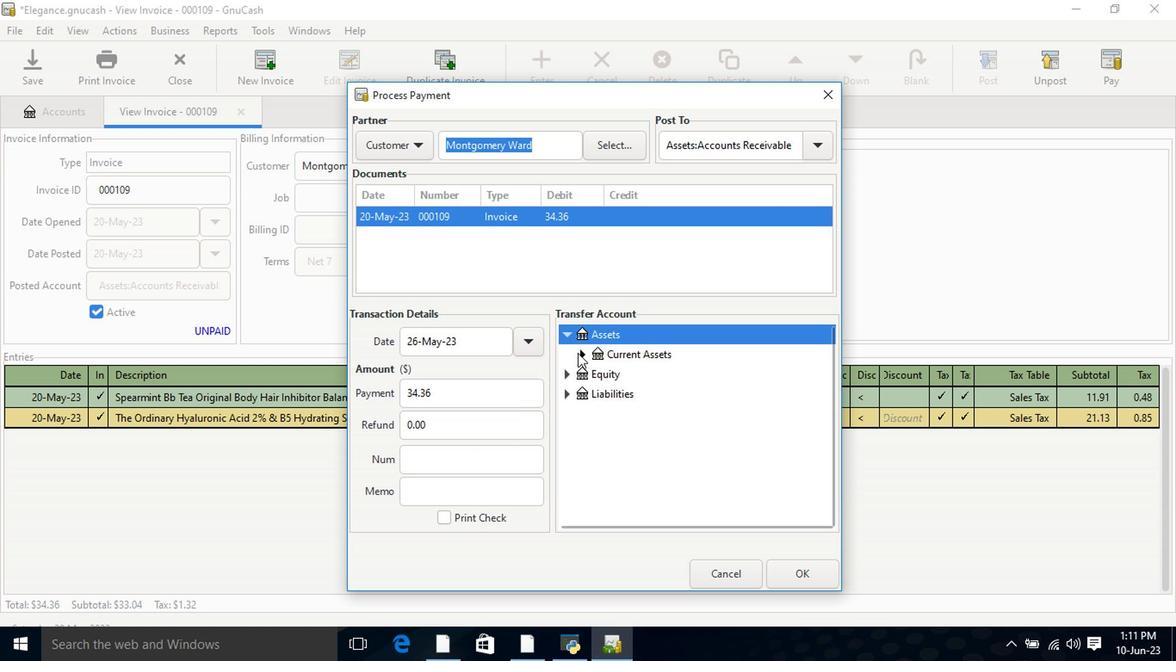 
Action: Mouse pressed left at (581, 351)
Screenshot: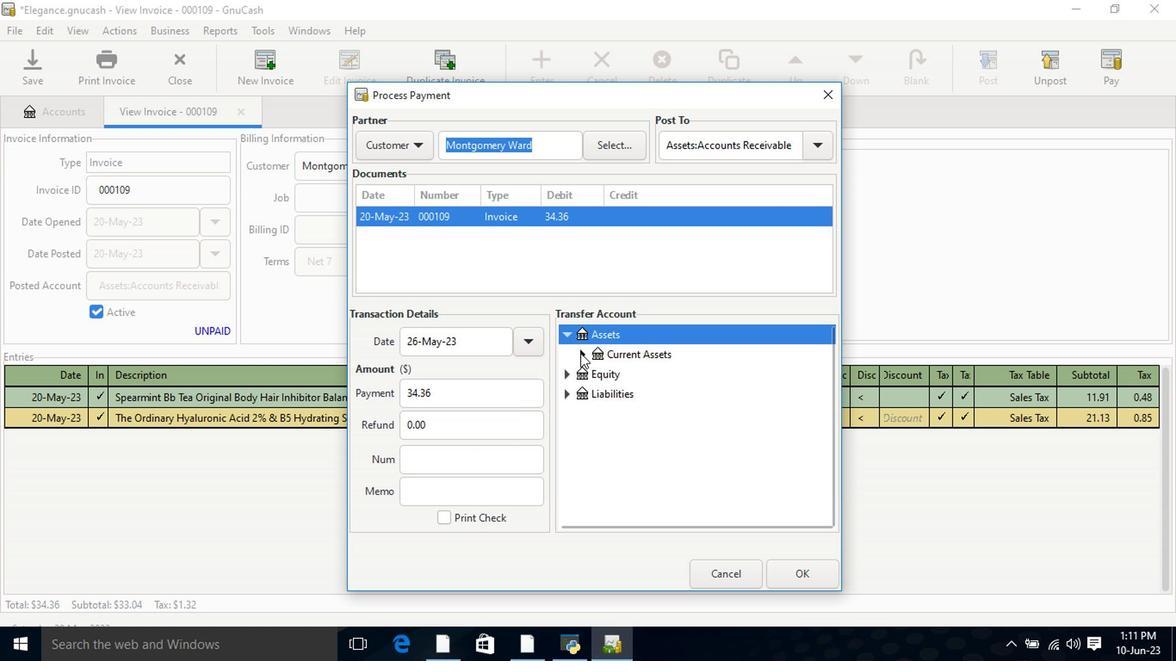 
Action: Mouse moved to (622, 370)
Screenshot: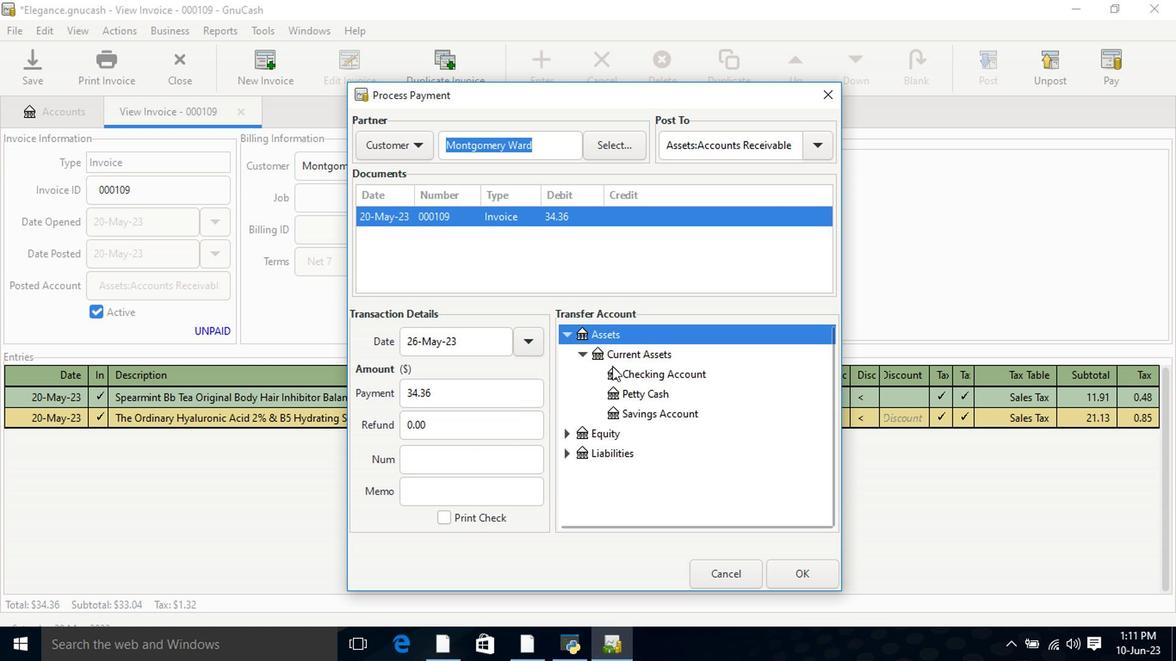 
Action: Mouse pressed left at (622, 370)
Screenshot: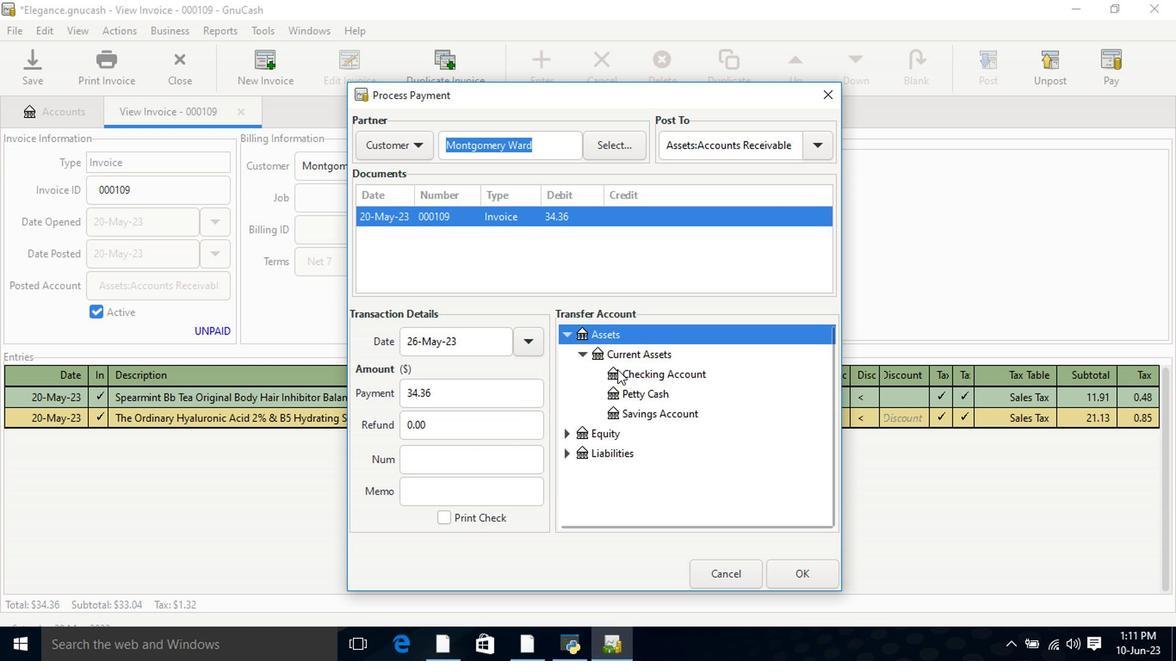 
Action: Mouse moved to (801, 575)
Screenshot: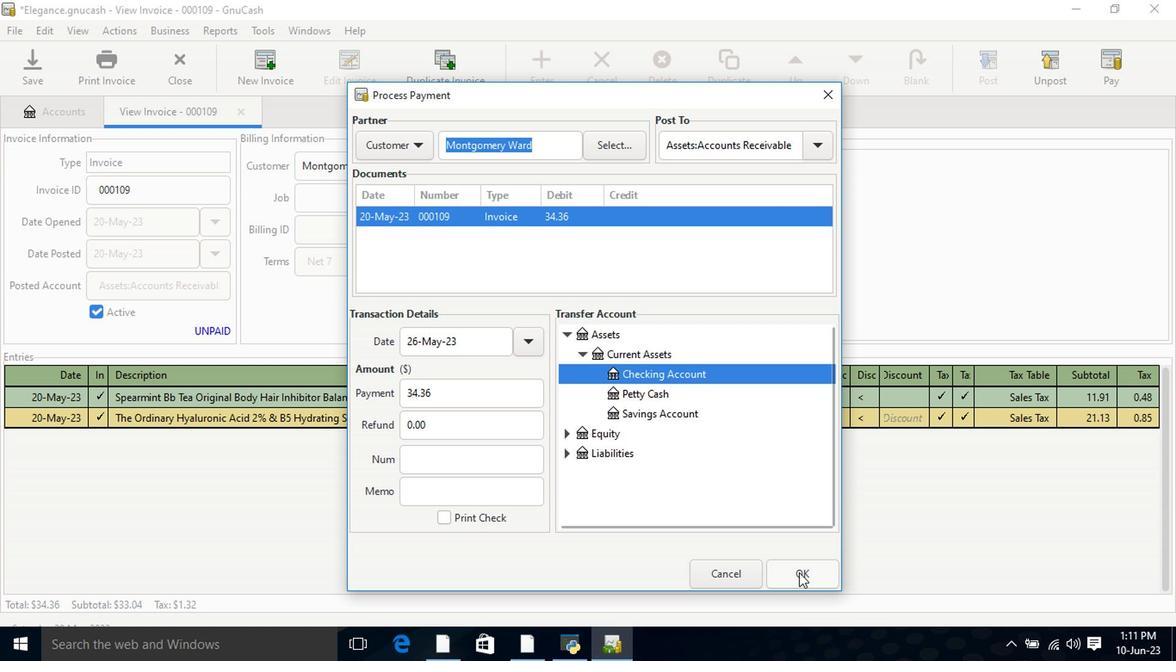 
Action: Mouse pressed left at (801, 575)
Screenshot: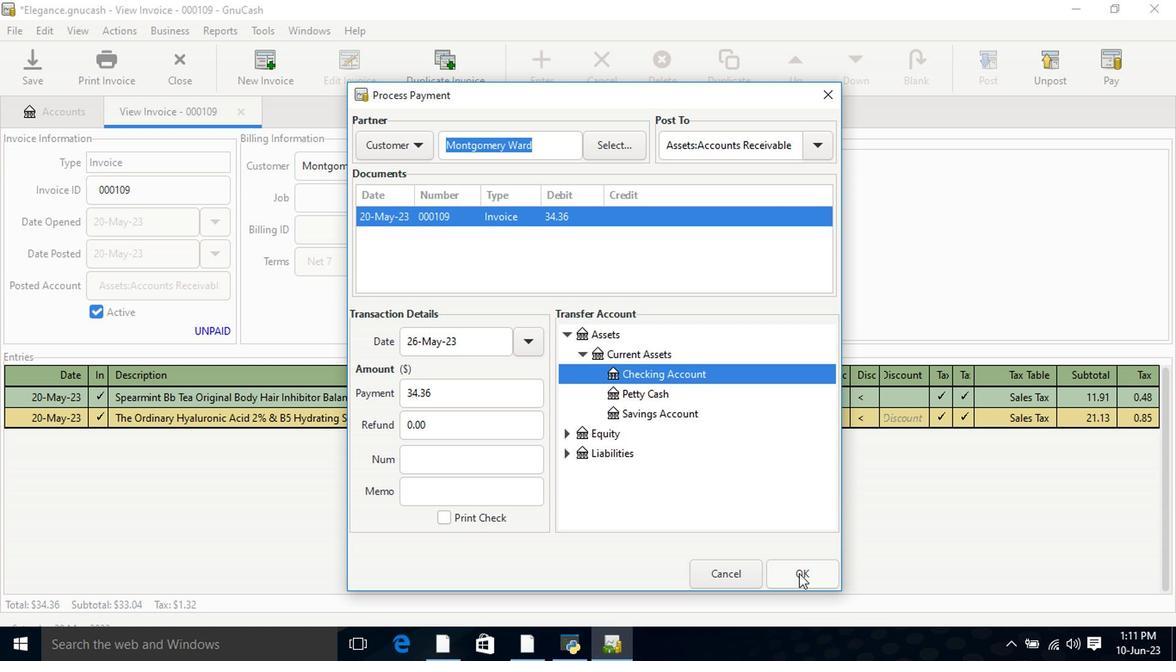 
Action: Mouse moved to (97, 63)
Screenshot: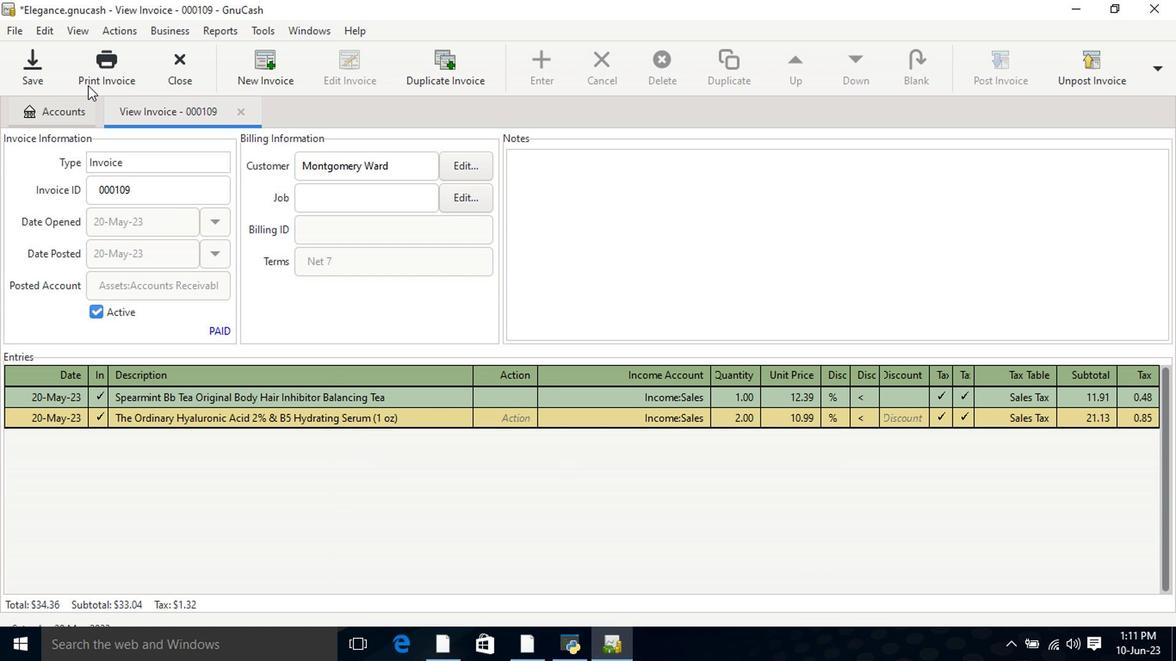 
Action: Mouse pressed left at (97, 63)
Screenshot: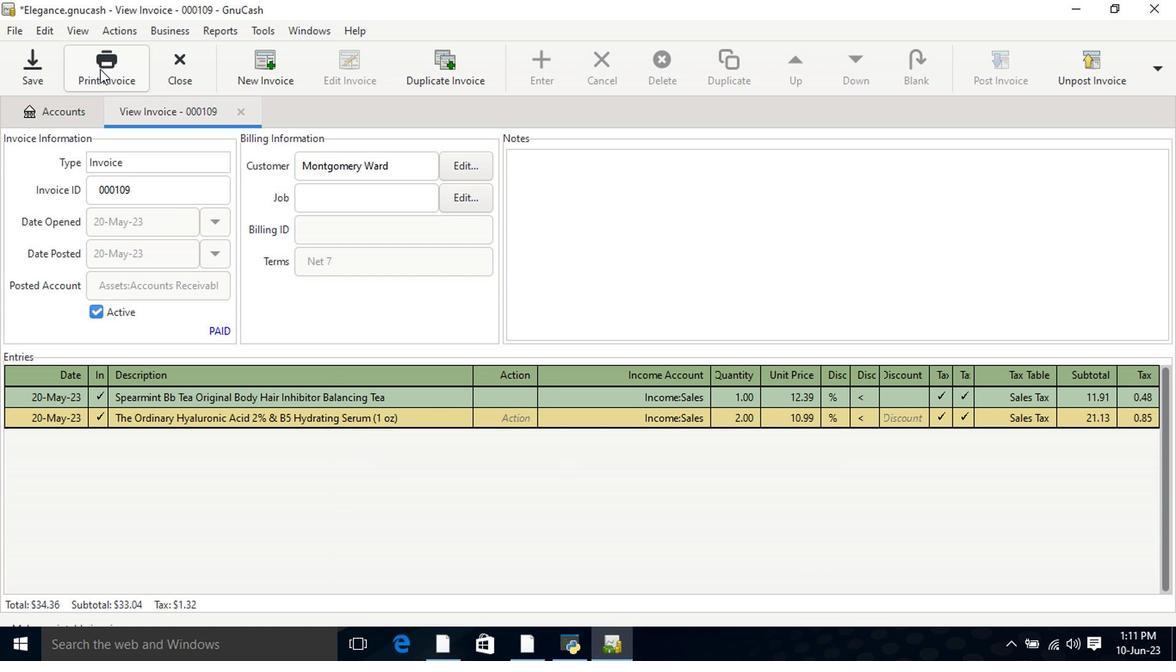 
Action: Mouse moved to (893, 442)
Screenshot: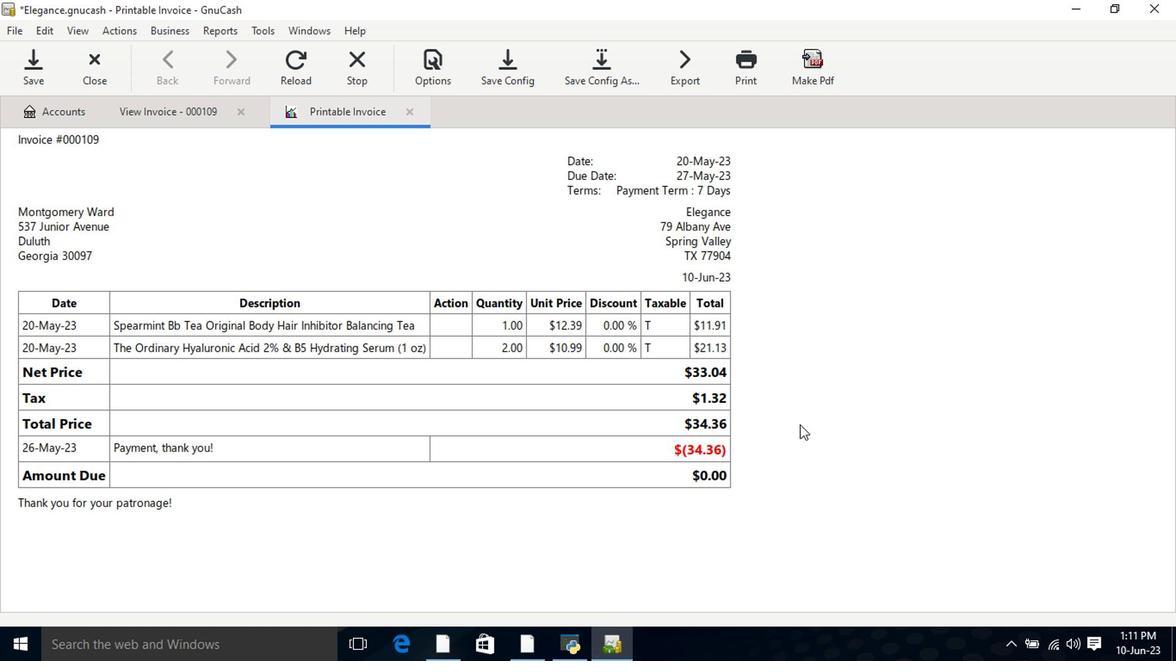 
